 Task: Add a signature Liam Wilson containing Have a great National Disability Employment Awareness Month, Liam Wilson to email address softage.3@softage.net and add a folder Warranty claims
Action: Mouse moved to (44, 103)
Screenshot: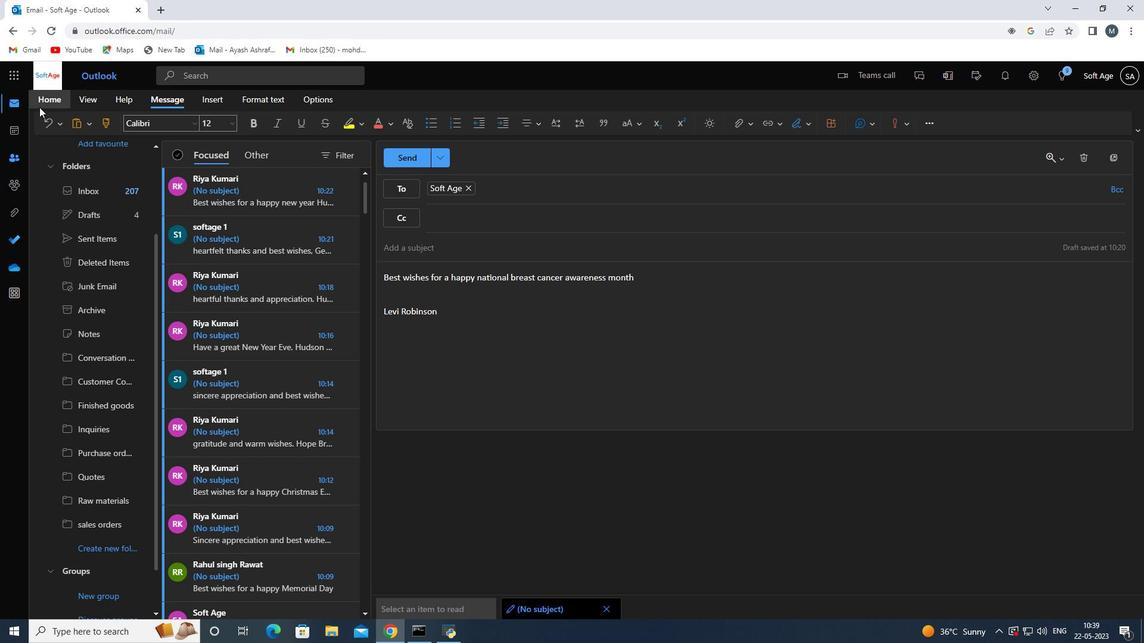
Action: Mouse pressed left at (44, 103)
Screenshot: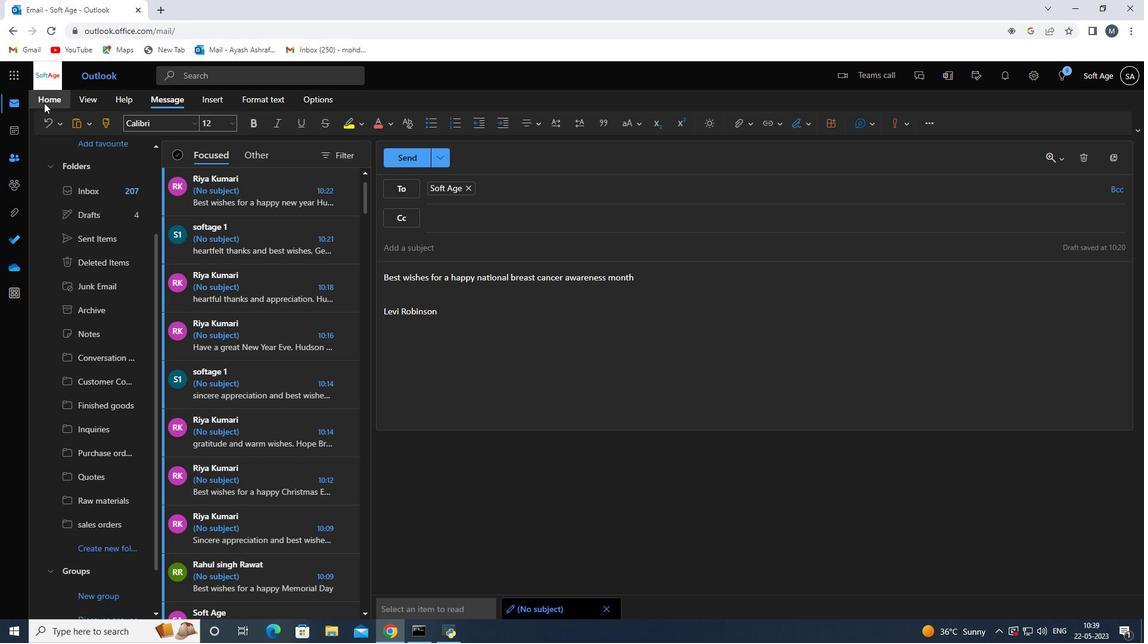 
Action: Mouse moved to (91, 128)
Screenshot: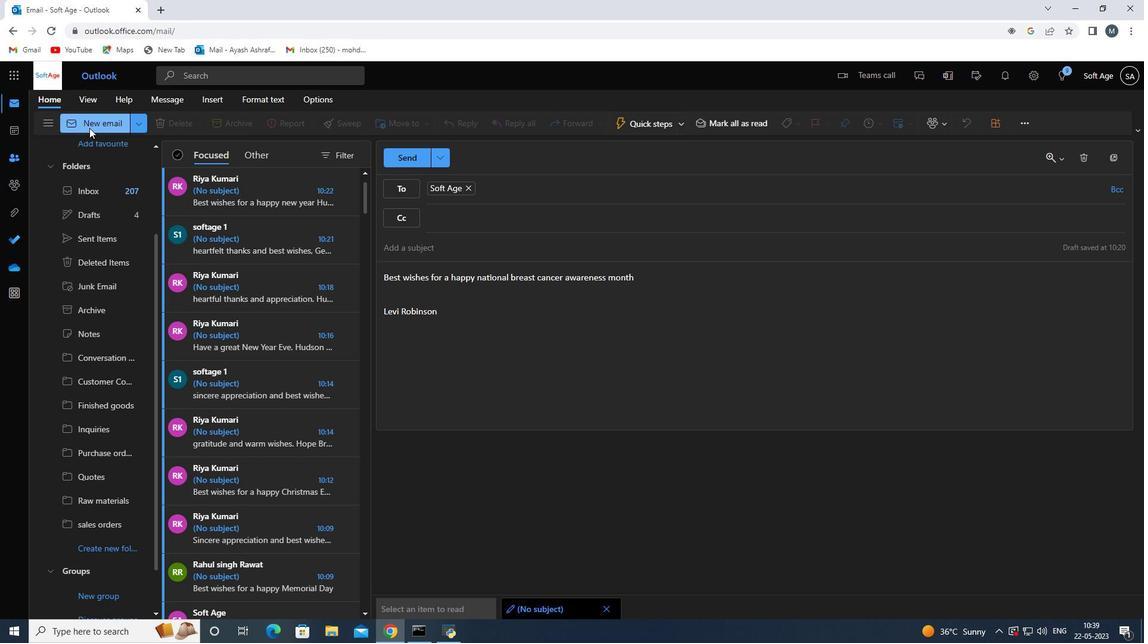 
Action: Mouse pressed left at (91, 128)
Screenshot: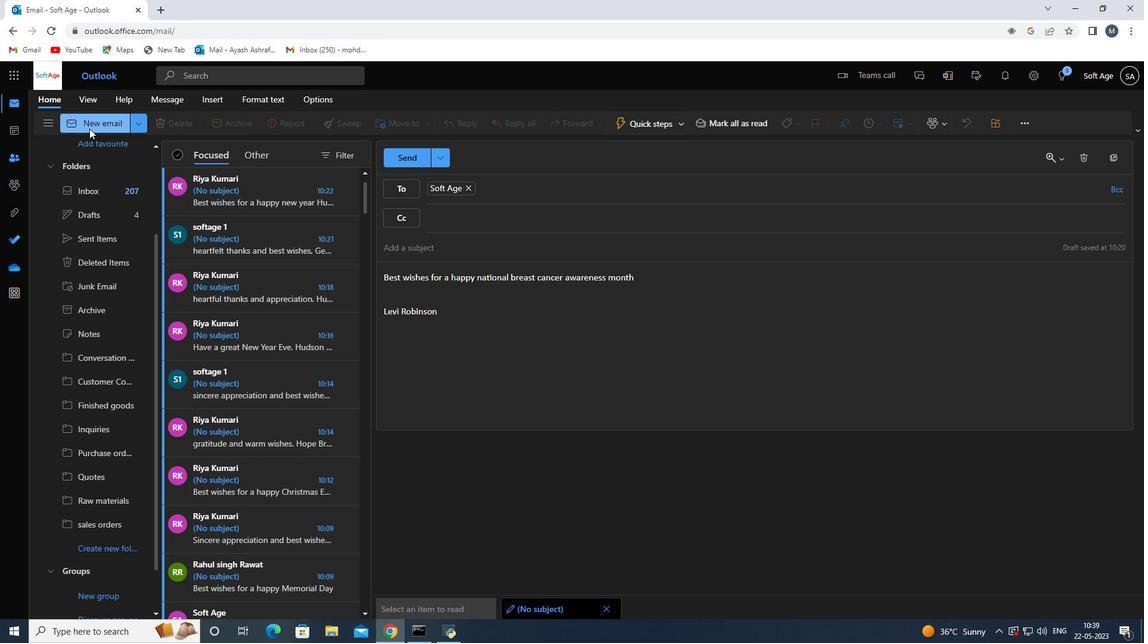 
Action: Mouse moved to (808, 126)
Screenshot: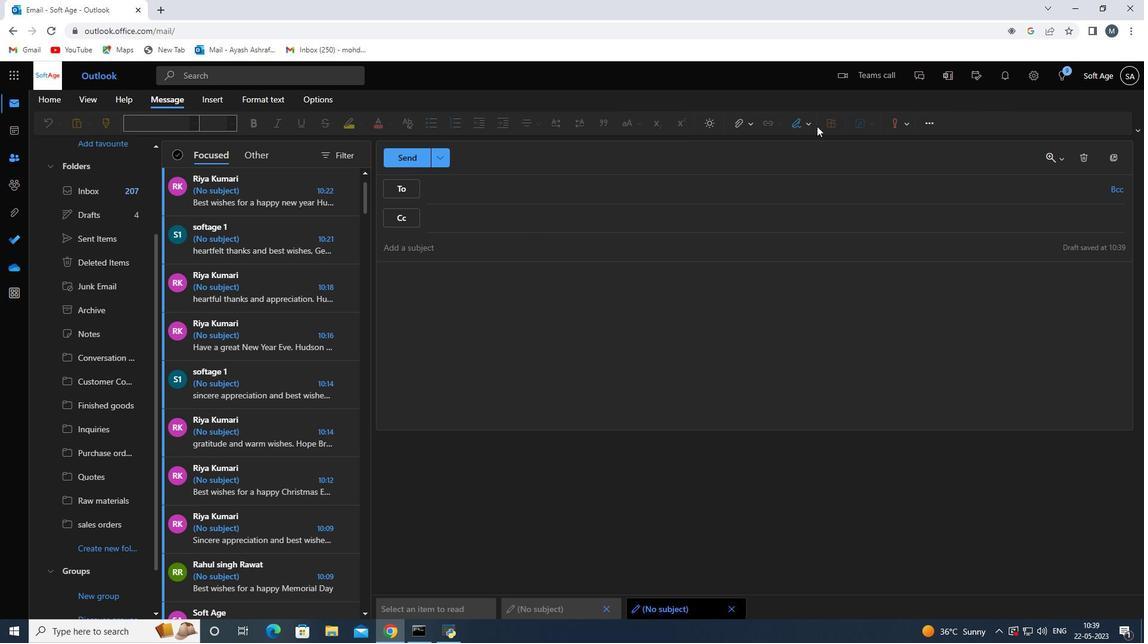 
Action: Mouse pressed left at (808, 126)
Screenshot: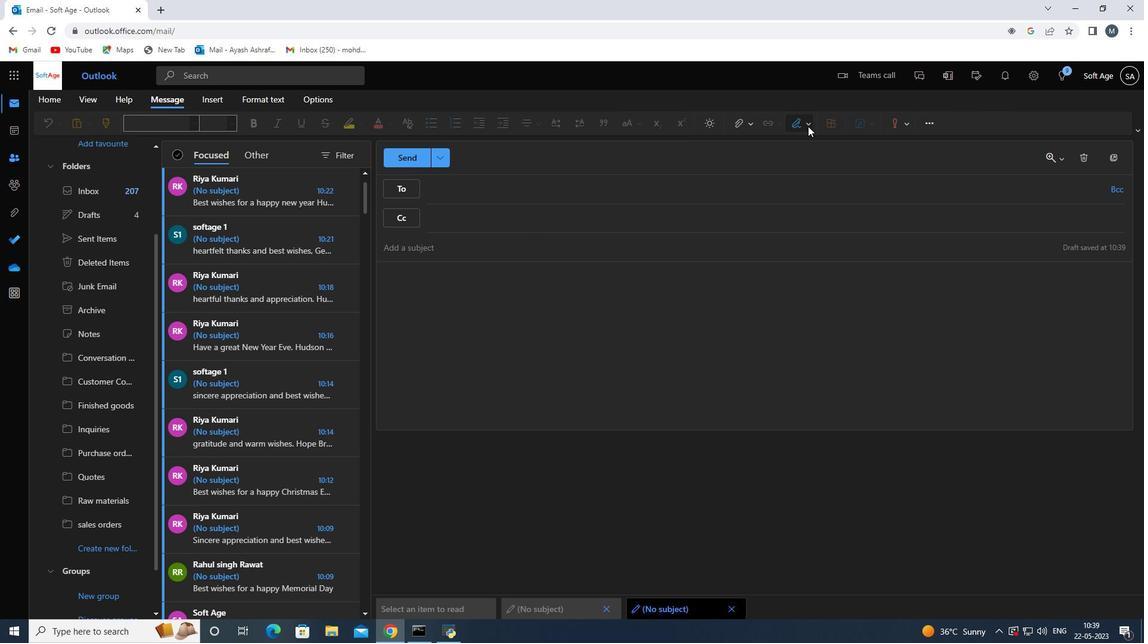
Action: Mouse moved to (783, 175)
Screenshot: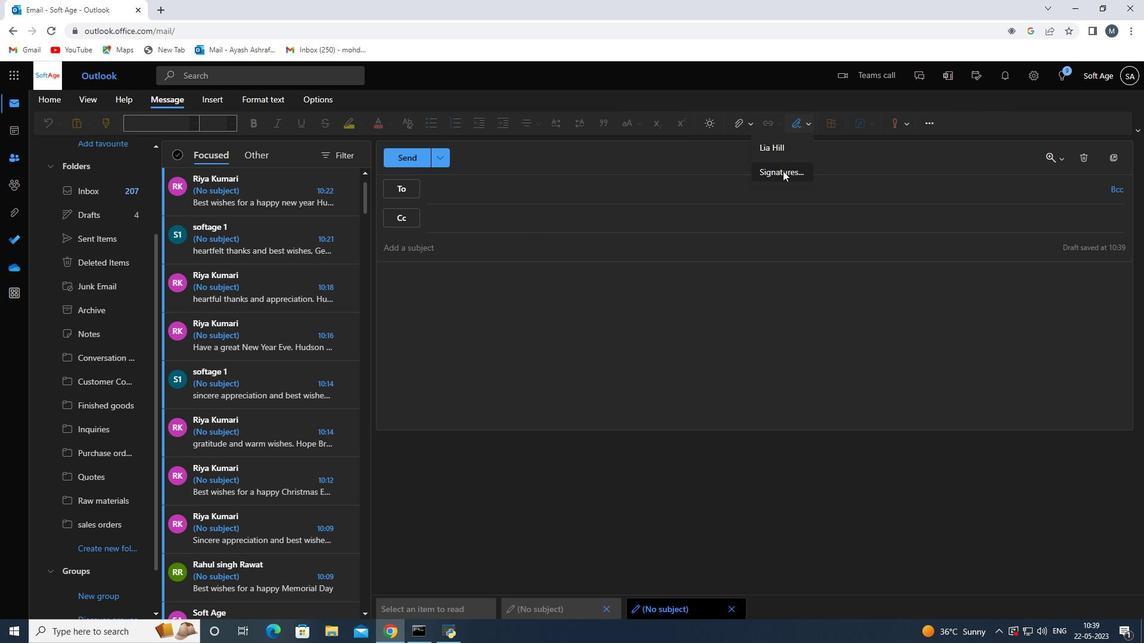 
Action: Mouse pressed left at (783, 175)
Screenshot: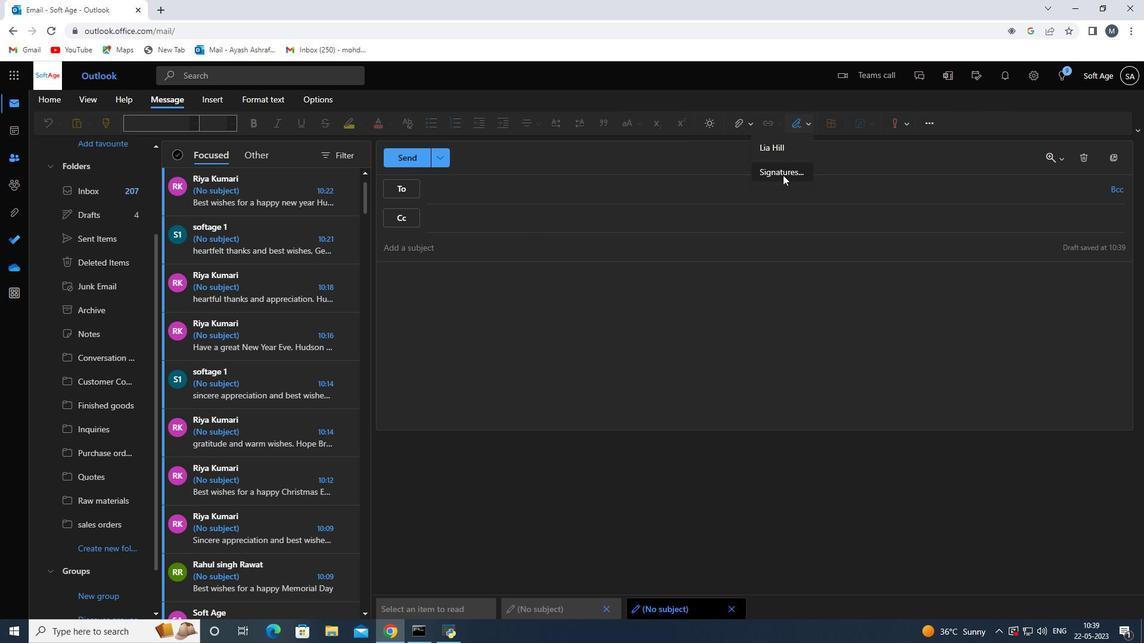 
Action: Mouse moved to (815, 222)
Screenshot: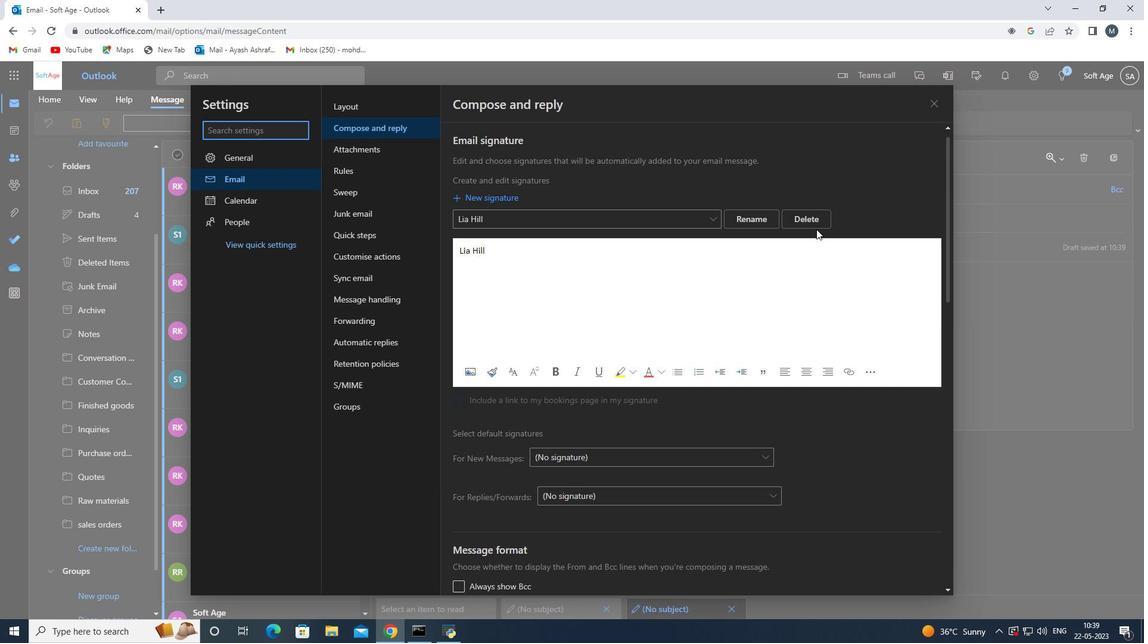 
Action: Mouse pressed left at (815, 222)
Screenshot: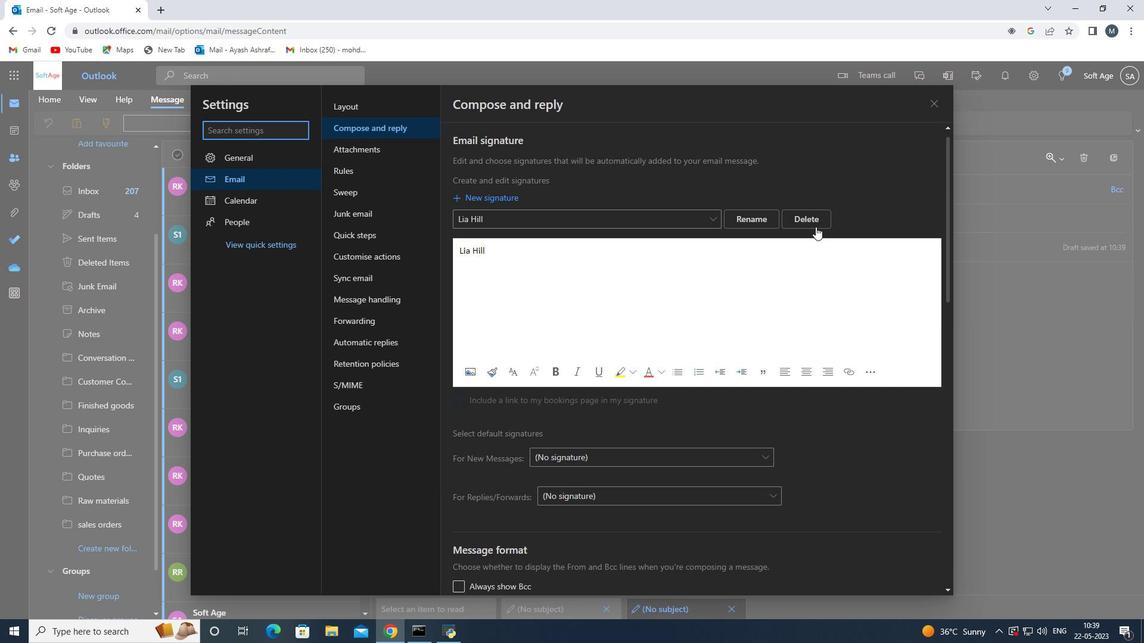 
Action: Mouse moved to (510, 224)
Screenshot: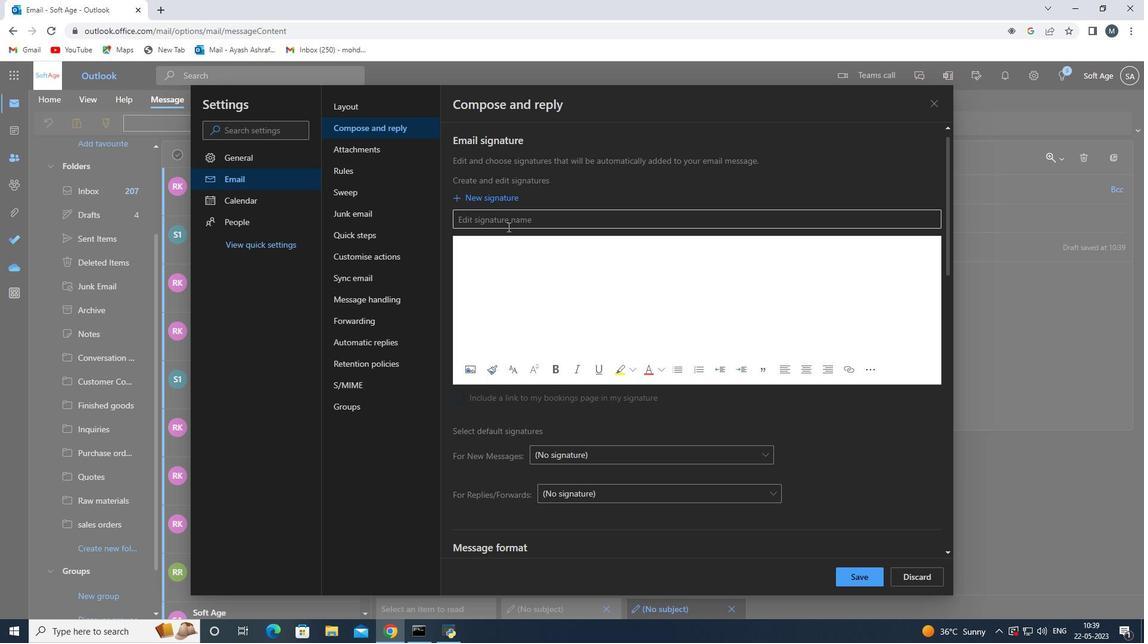 
Action: Mouse pressed left at (510, 224)
Screenshot: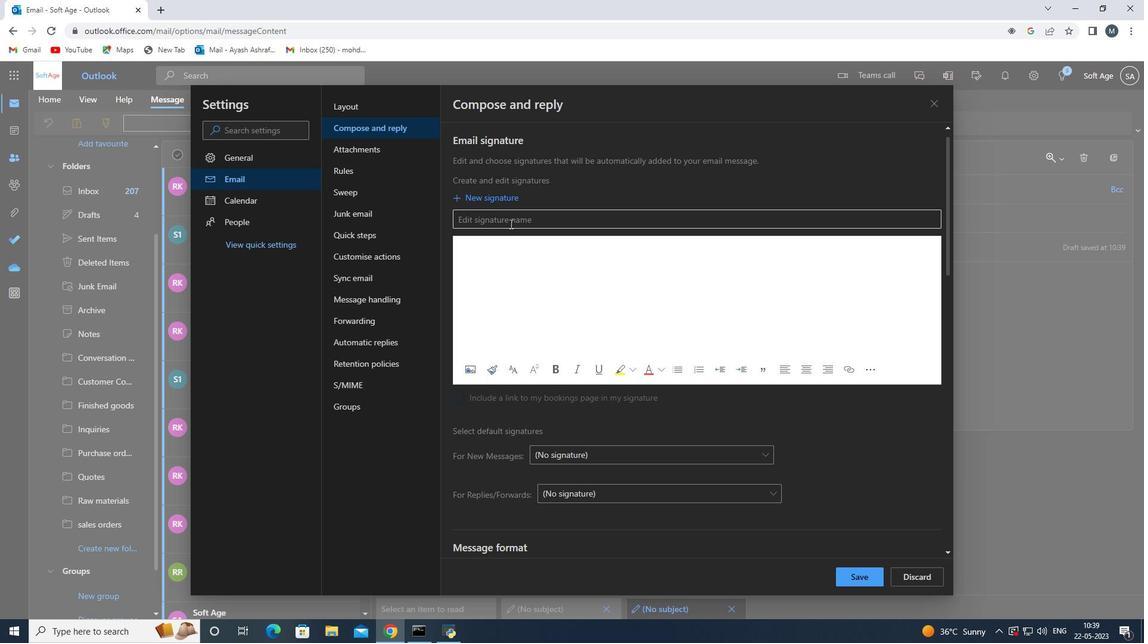 
Action: Mouse moved to (510, 223)
Screenshot: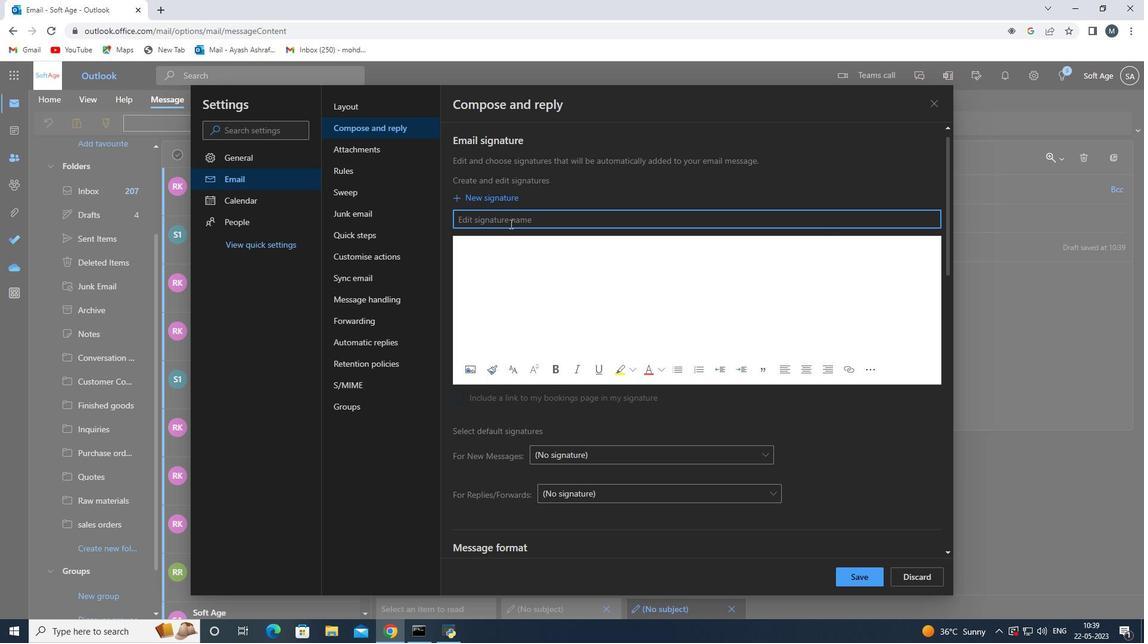 
Action: Key pressed <Key.shift>liam<Key.space><Key.shift>wilson<Key.space>
Screenshot: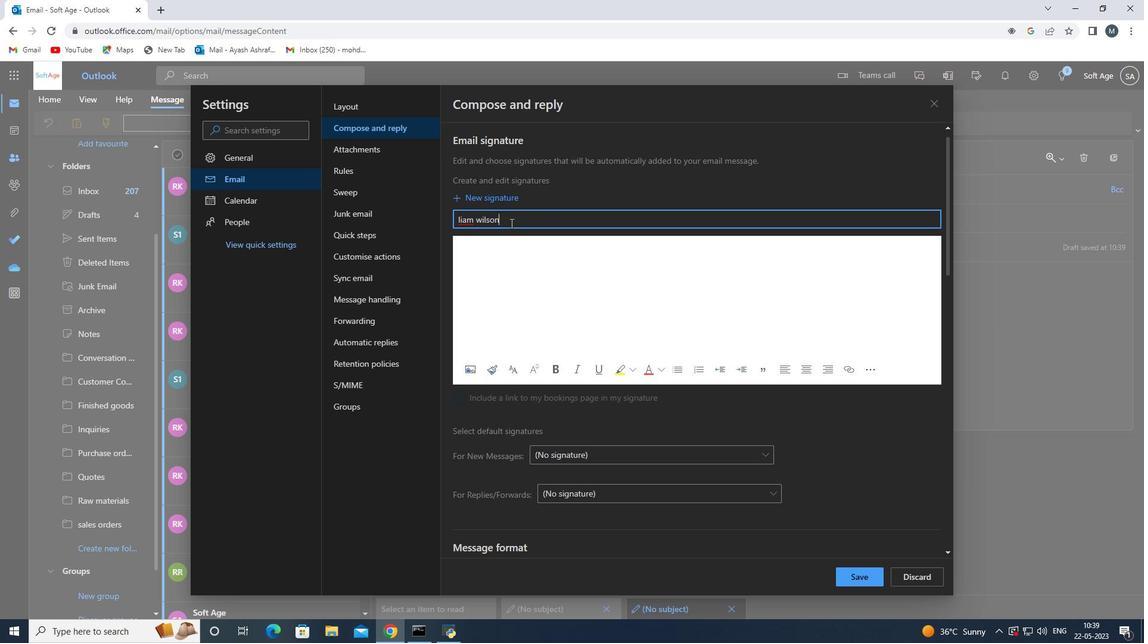
Action: Mouse moved to (481, 225)
Screenshot: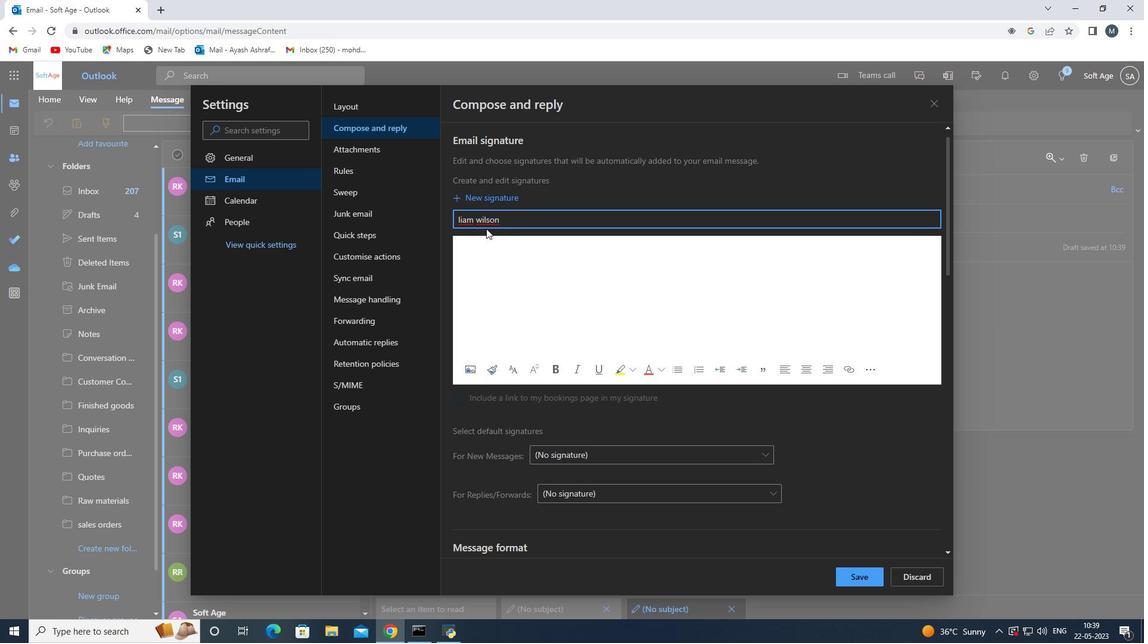 
Action: Mouse pressed left at (481, 225)
Screenshot: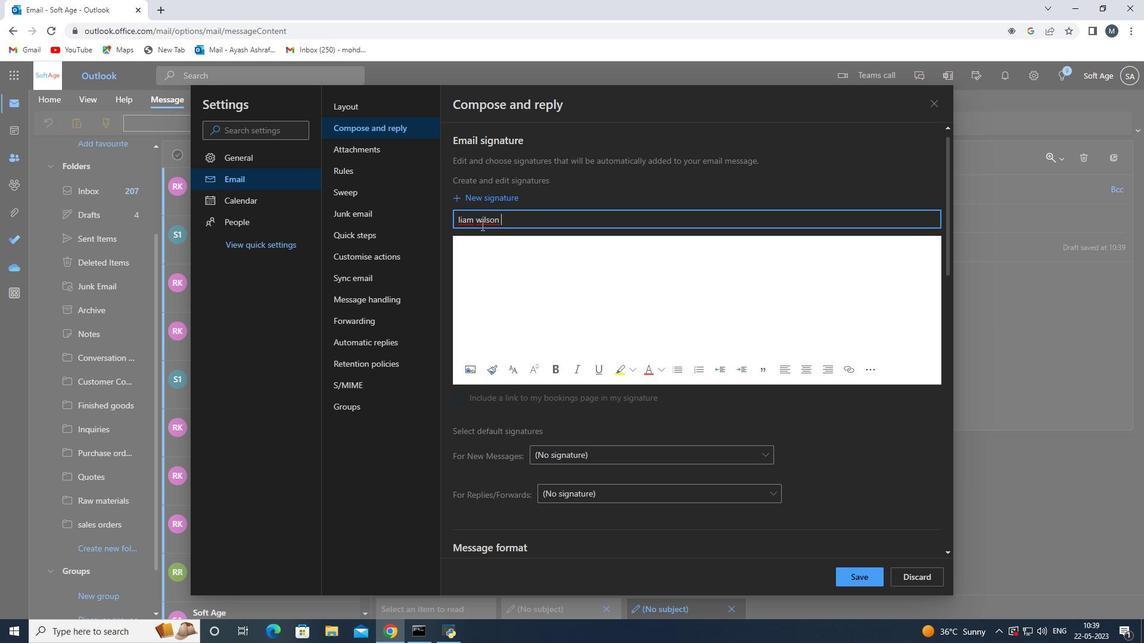 
Action: Mouse moved to (462, 220)
Screenshot: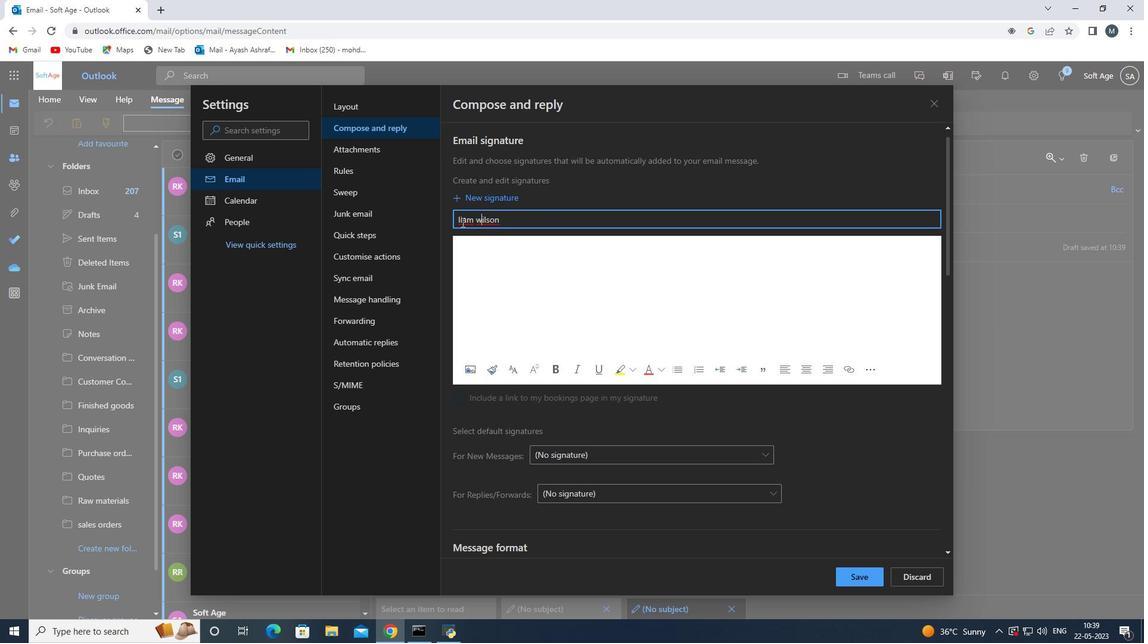 
Action: Mouse pressed left at (462, 220)
Screenshot: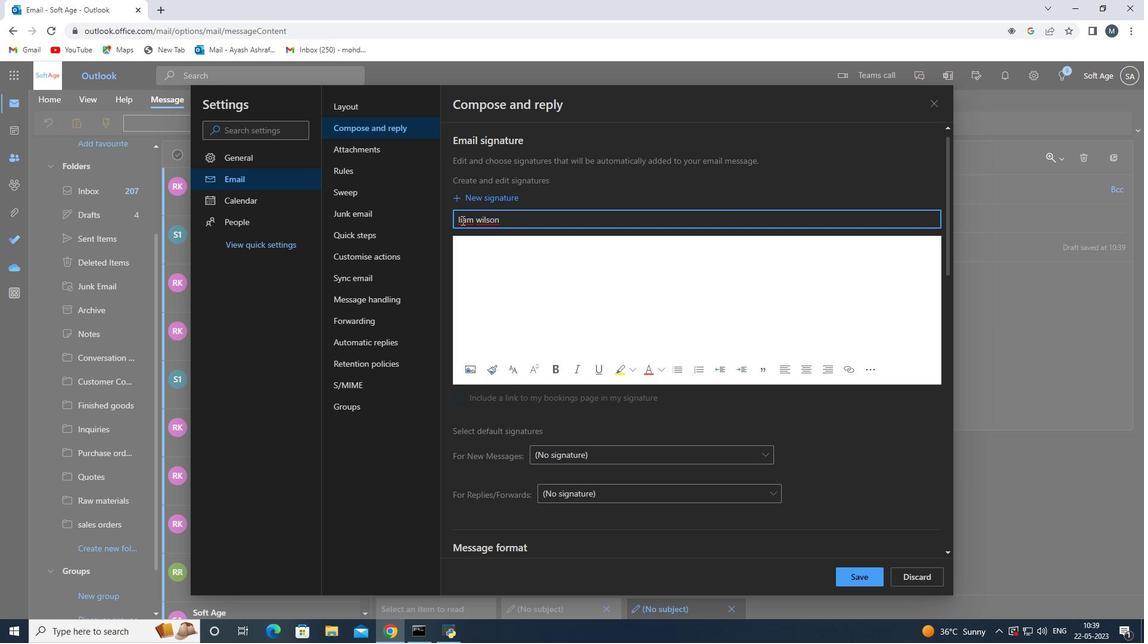 
Action: Mouse moved to (470, 223)
Screenshot: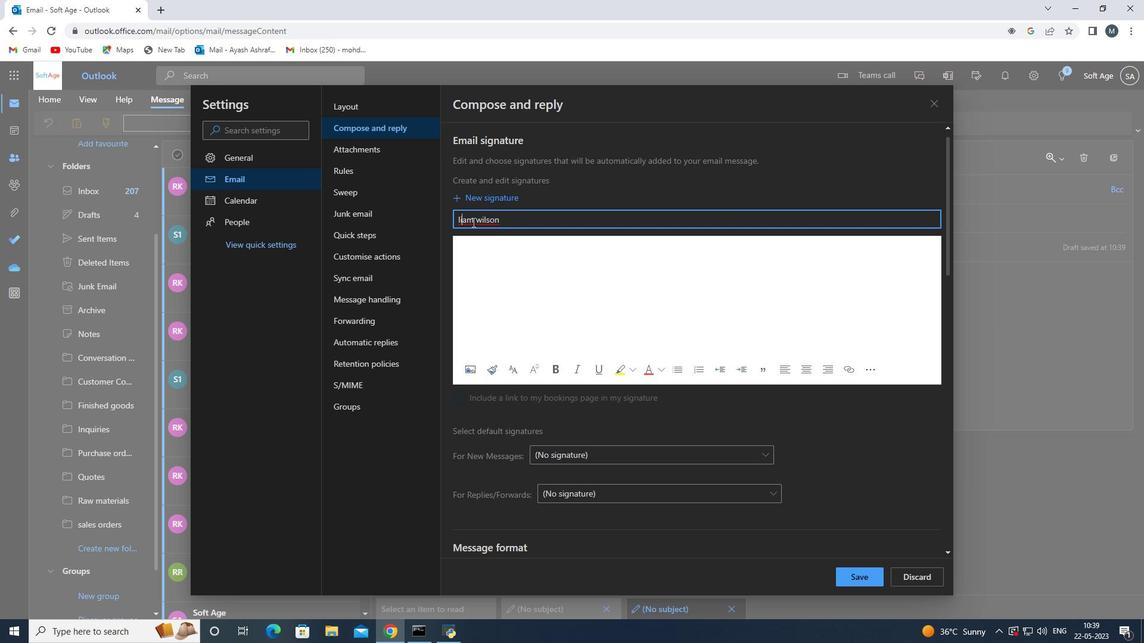 
Action: Key pressed <Key.left><Key.shift><Key.backspace><Key.shift>L
Screenshot: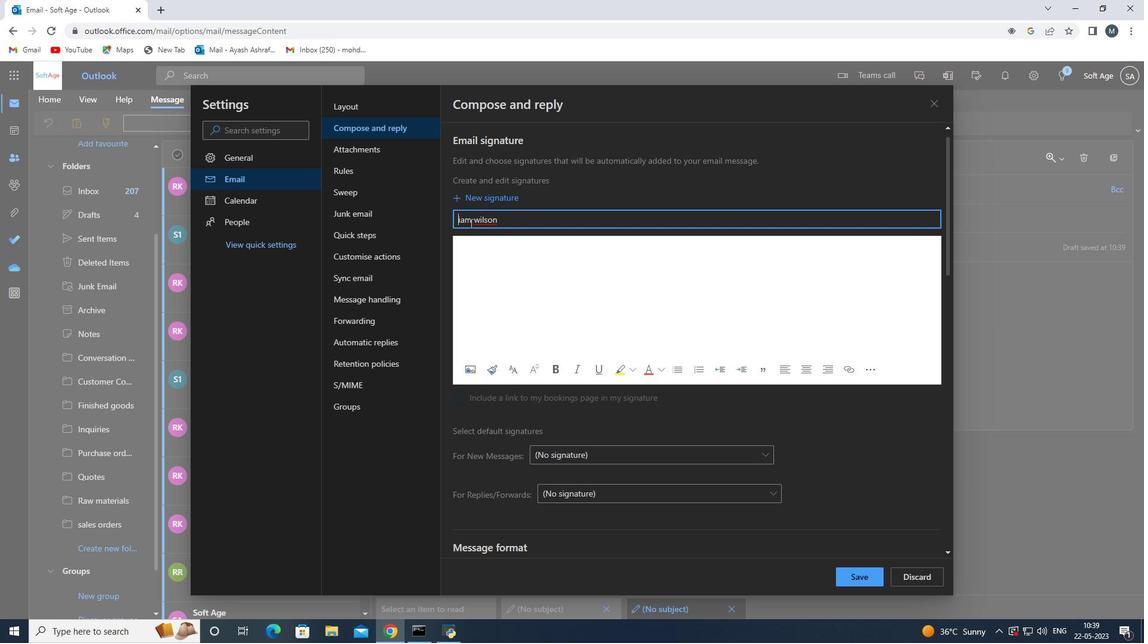 
Action: Mouse moved to (483, 220)
Screenshot: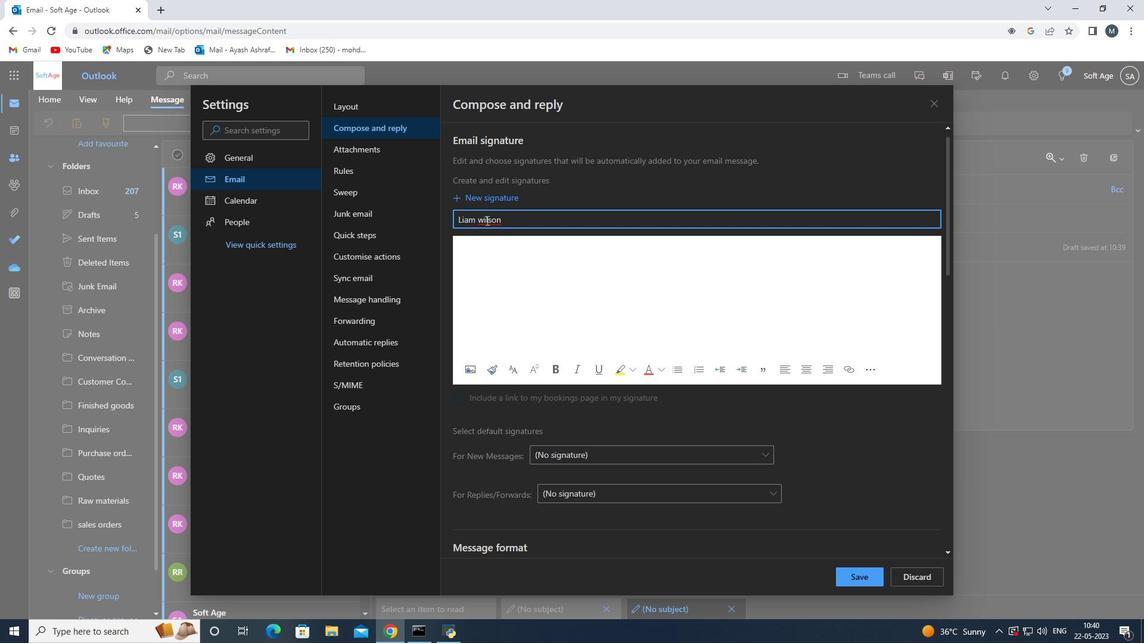
Action: Mouse pressed left at (483, 220)
Screenshot: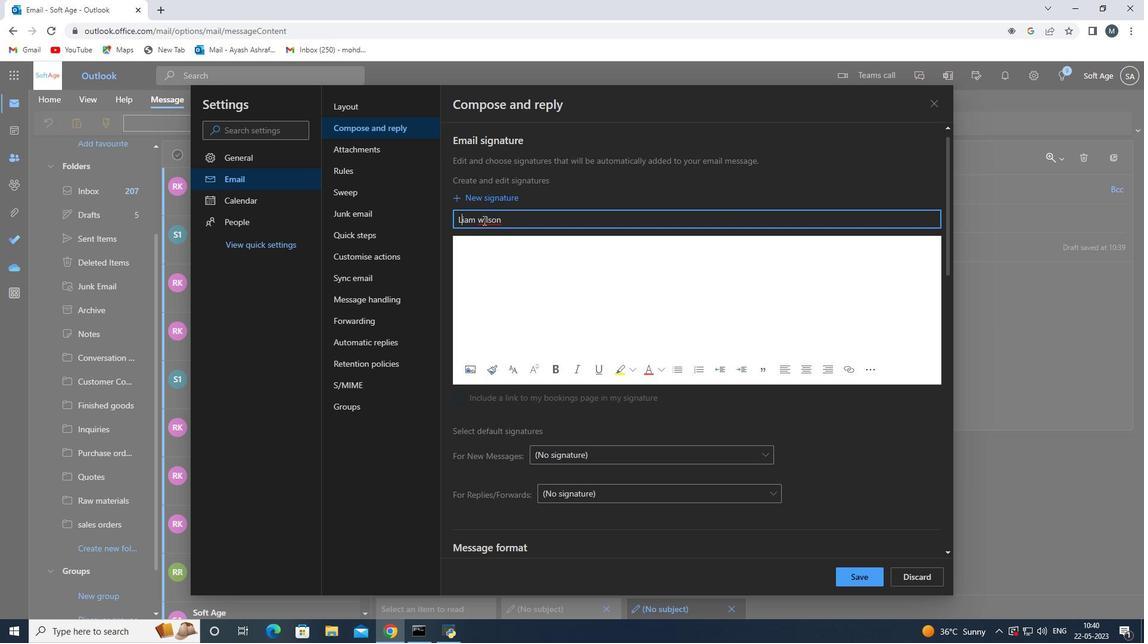 
Action: Mouse moved to (491, 224)
Screenshot: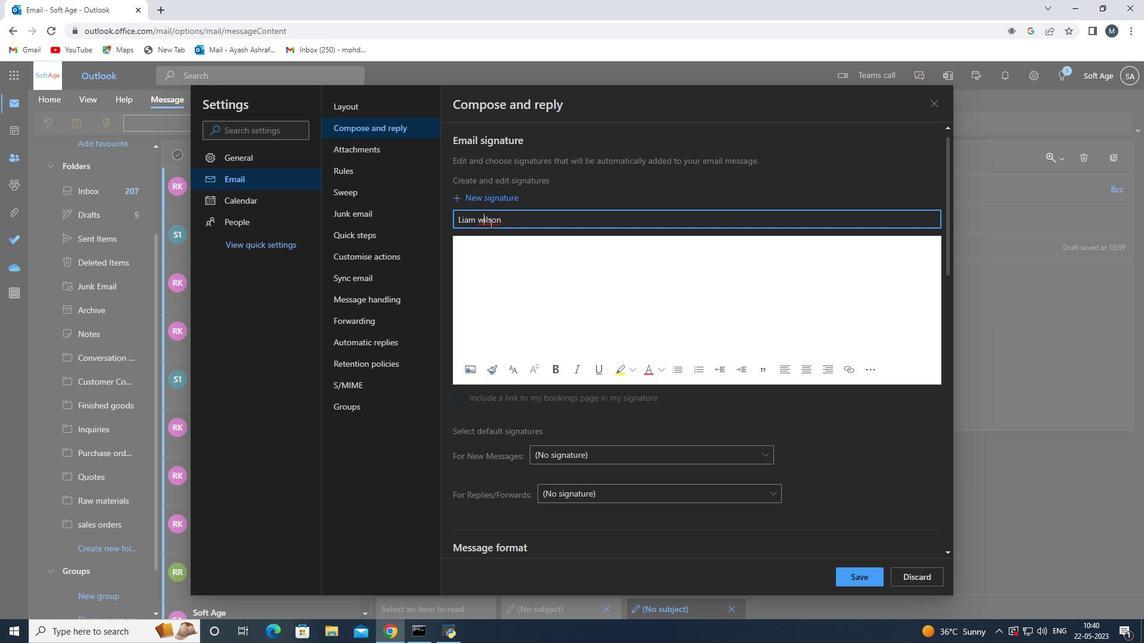 
Action: Key pressed <Key.backspace><Key.shift>W
Screenshot: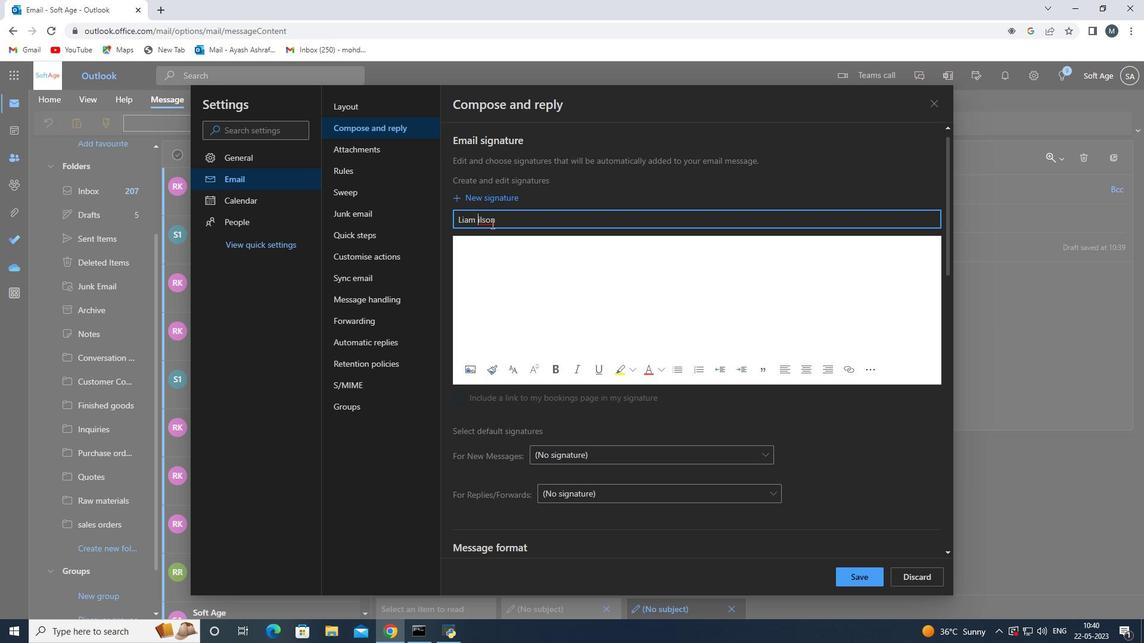 
Action: Mouse moved to (521, 263)
Screenshot: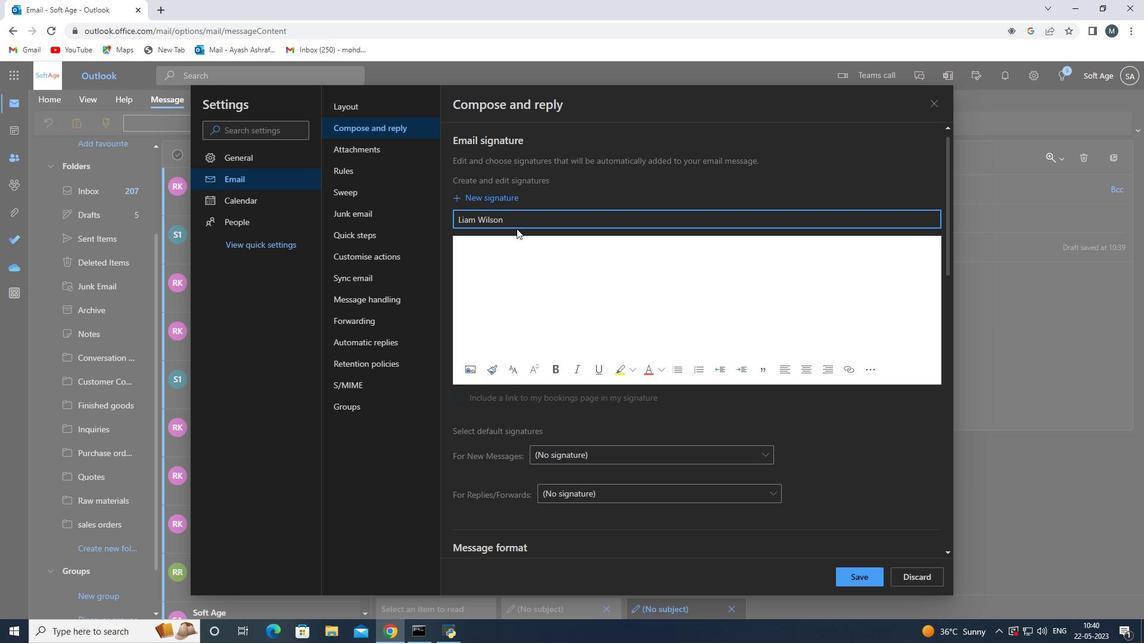 
Action: Mouse pressed left at (521, 263)
Screenshot: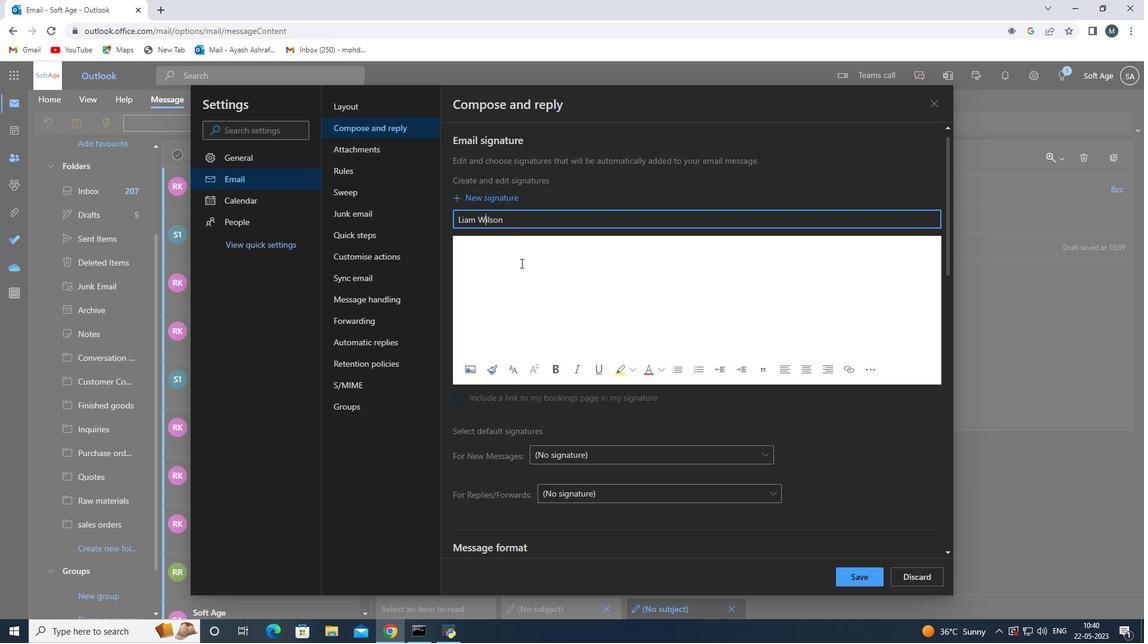 
Action: Mouse moved to (518, 262)
Screenshot: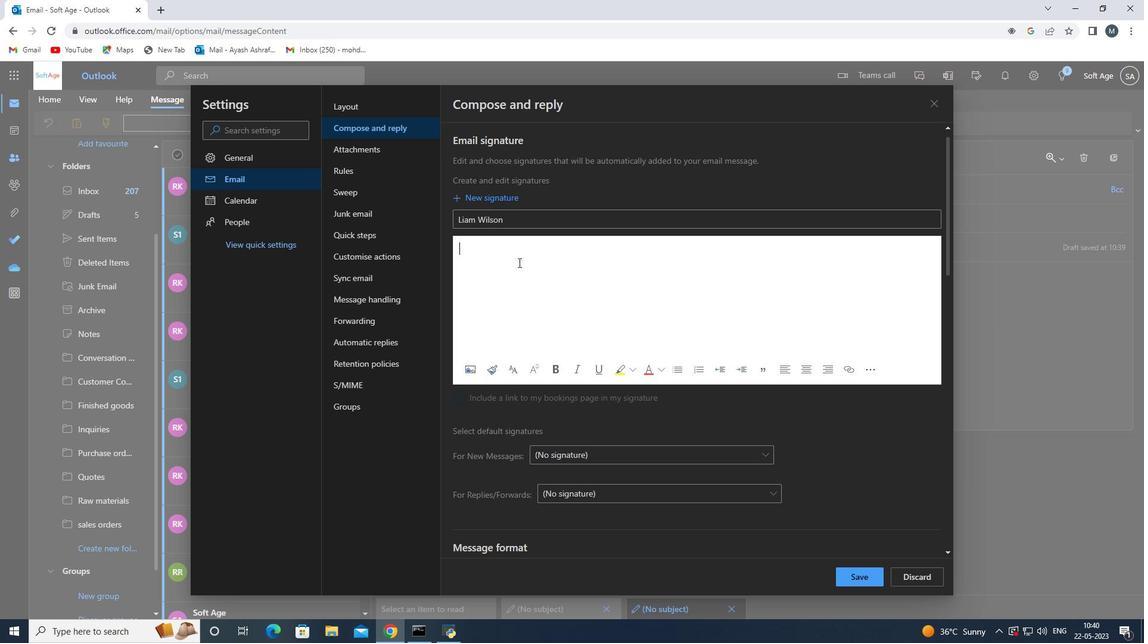
Action: Key pressed <Key.shift><Key.shift><Key.shift><Key.shift><Key.shift><Key.shift><Key.shift><Key.shift><Key.shift><Key.shift><Key.shift><Key.shift><Key.shift><Key.shift><Key.shift><Key.shift><Key.shift><Key.shift><Key.shift><Key.shift><Key.shift><Key.shift><Key.shift><Key.shift><Key.shift><Key.shift><Key.shift><Key.shift><Key.shift><Key.shift><Key.shift><Key.shift><Key.shift><Key.shift><Key.shift><Key.shift><Key.shift><Key.shift><Key.shift><Key.shift><Key.shift><Key.shift><Key.shift><Key.shift><Key.shift>Liam<Key.space><Key.shift><Key.shift><Key.shift><Key.shift><Key.shift><Key.shift><Key.shift><Key.shift><Key.shift><Key.shift><Key.shift><Key.shift><Key.shift><Key.shift><Key.shift><Key.shift><Key.shift><Key.shift><Key.shift><Key.shift><Key.shift><Key.shift><Key.shift><Key.shift><Key.shift>Wison<Key.space>
Screenshot: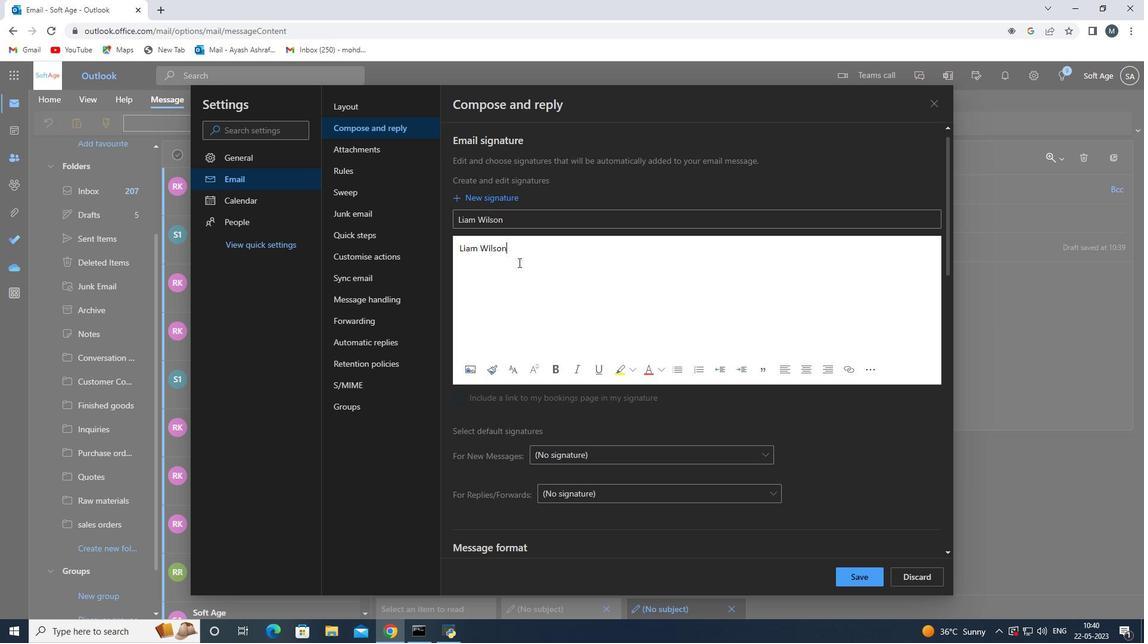 
Action: Mouse moved to (848, 575)
Screenshot: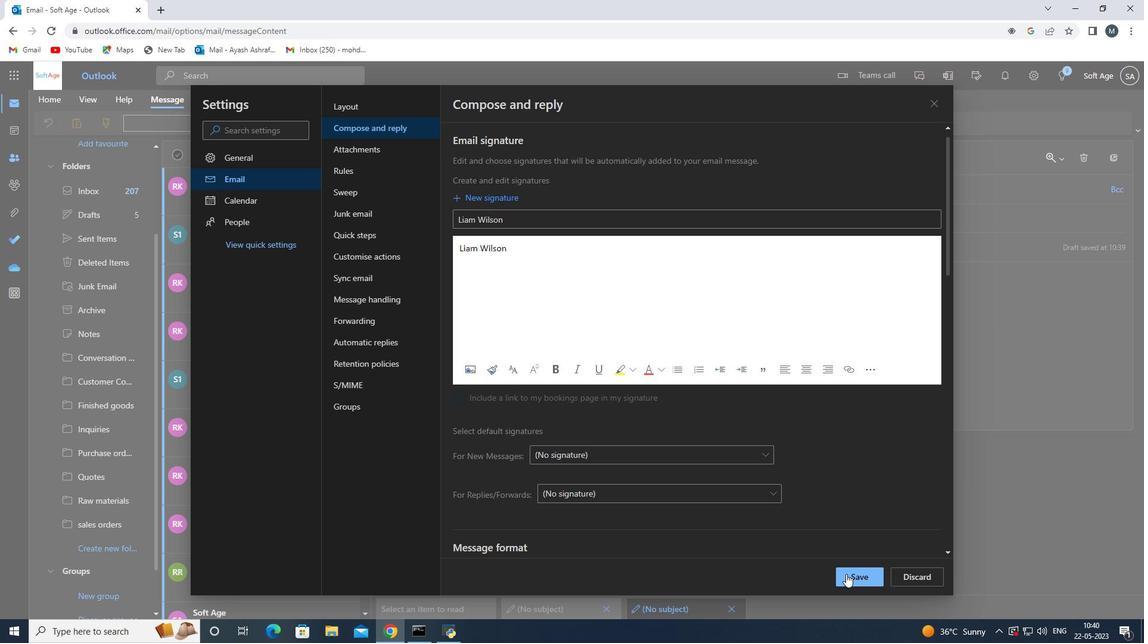 
Action: Mouse pressed left at (848, 575)
Screenshot: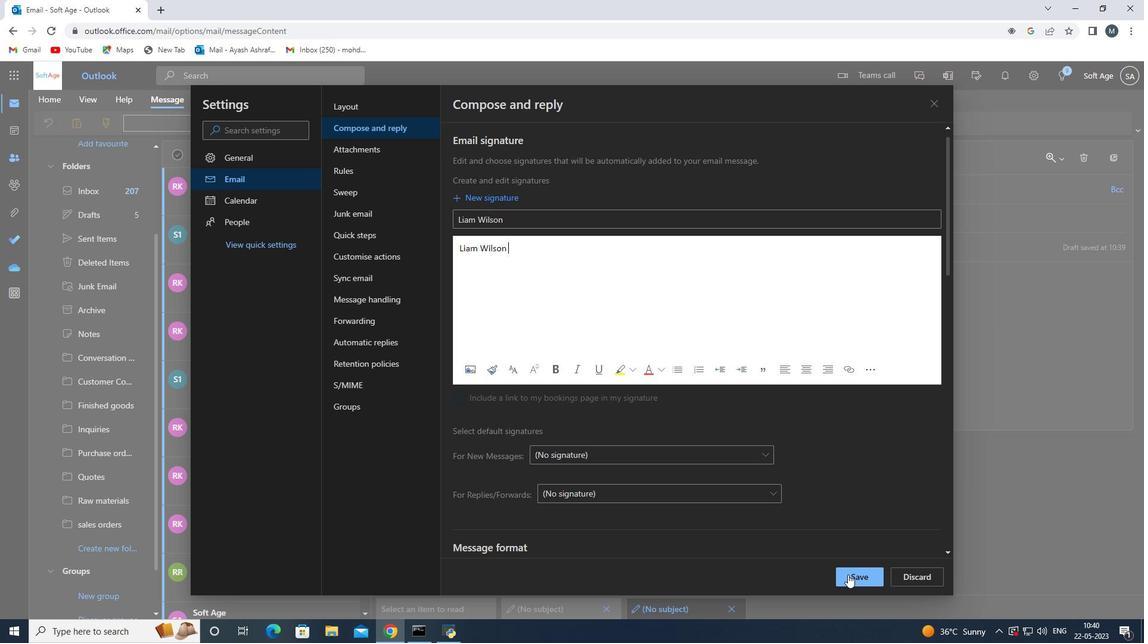 
Action: Mouse moved to (939, 107)
Screenshot: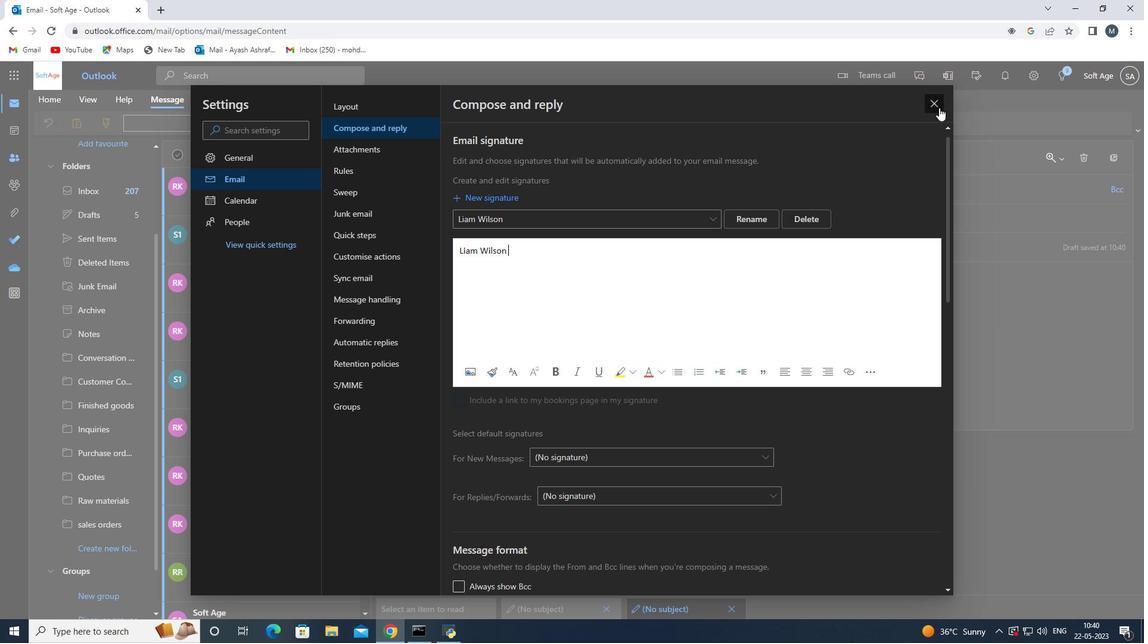 
Action: Mouse pressed left at (939, 107)
Screenshot: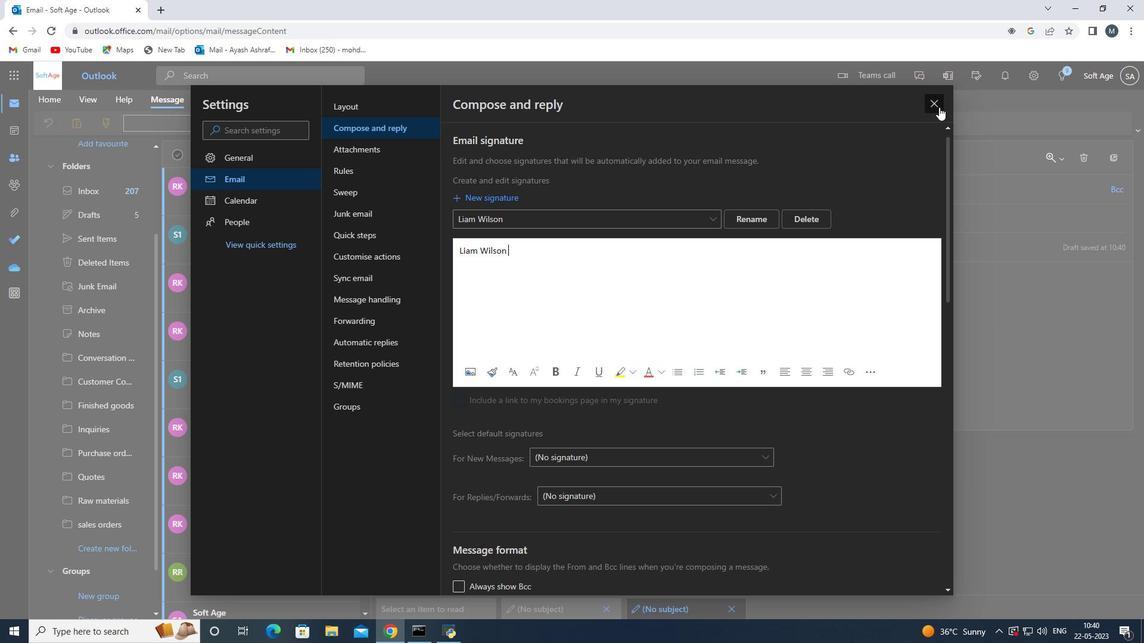 
Action: Mouse moved to (491, 277)
Screenshot: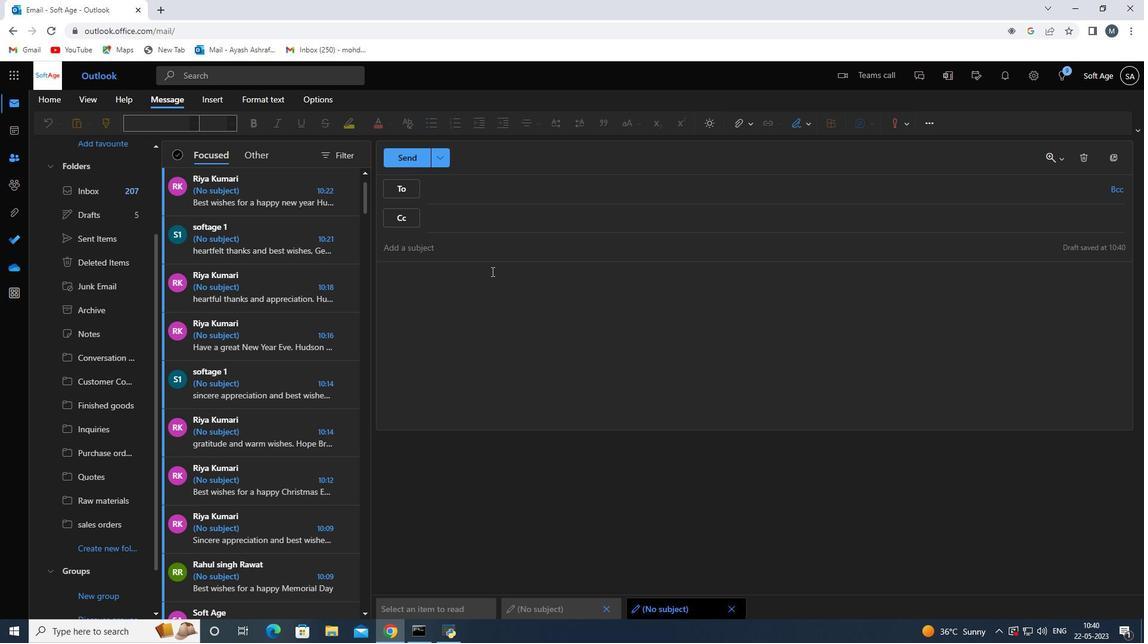 
Action: Mouse pressed left at (491, 277)
Screenshot: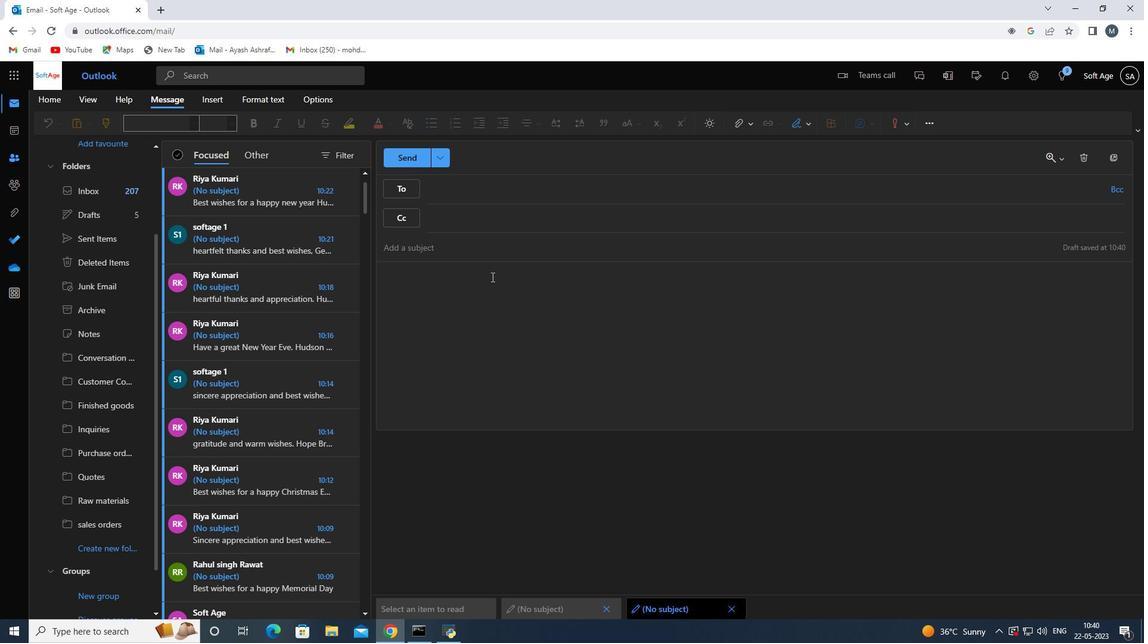 
Action: Mouse moved to (491, 277)
Screenshot: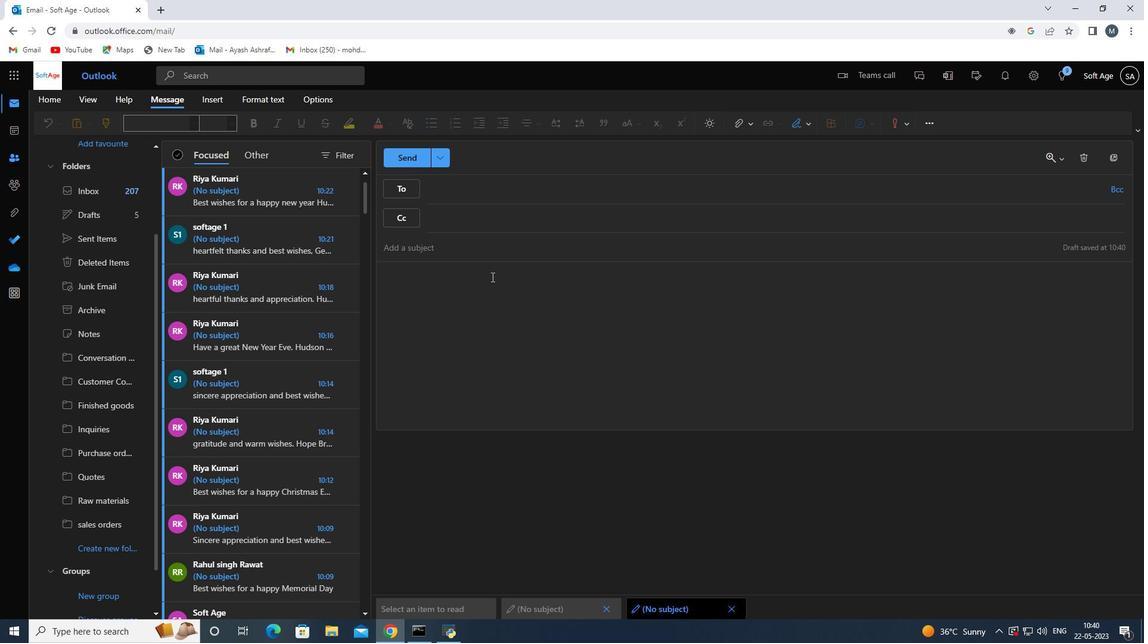 
Action: Key pressed <Key.shift>Have<Key.space>a<Key.space>graet<Key.space><Key.shift>nationl<Key.backspace><Key.backspace><Key.backspace><Key.backspace><Key.backspace><Key.backspace><Key.backspace><Key.backspace><Key.backspace><Key.backspace><Key.backspace>et<Key.space>national<Key.space>disability<Key.space>
Screenshot: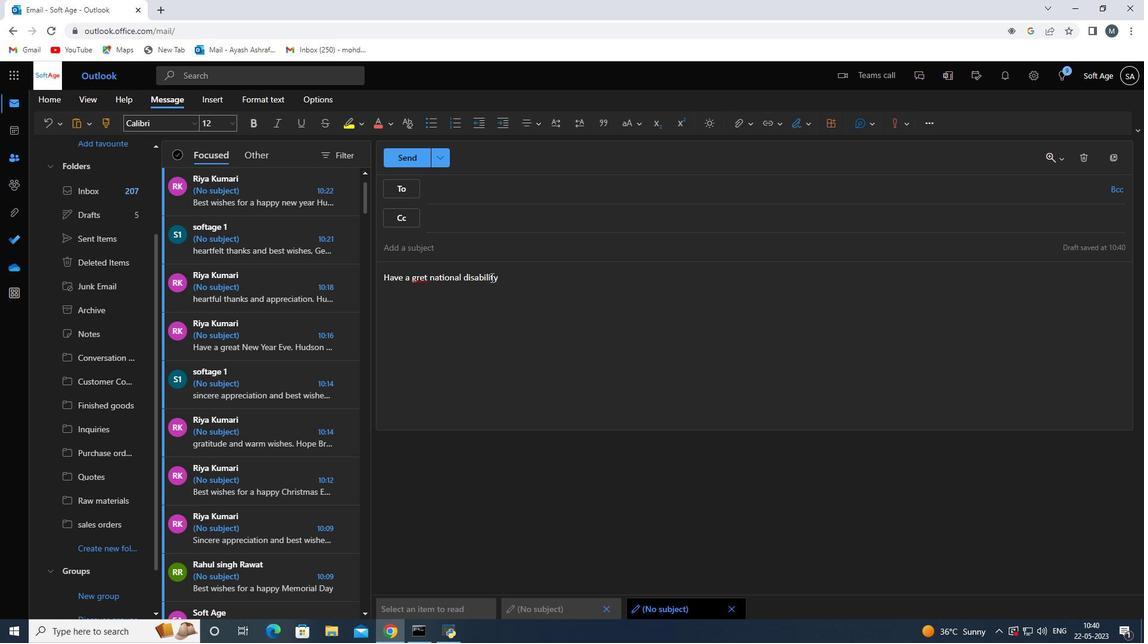 
Action: Mouse moved to (420, 278)
Screenshot: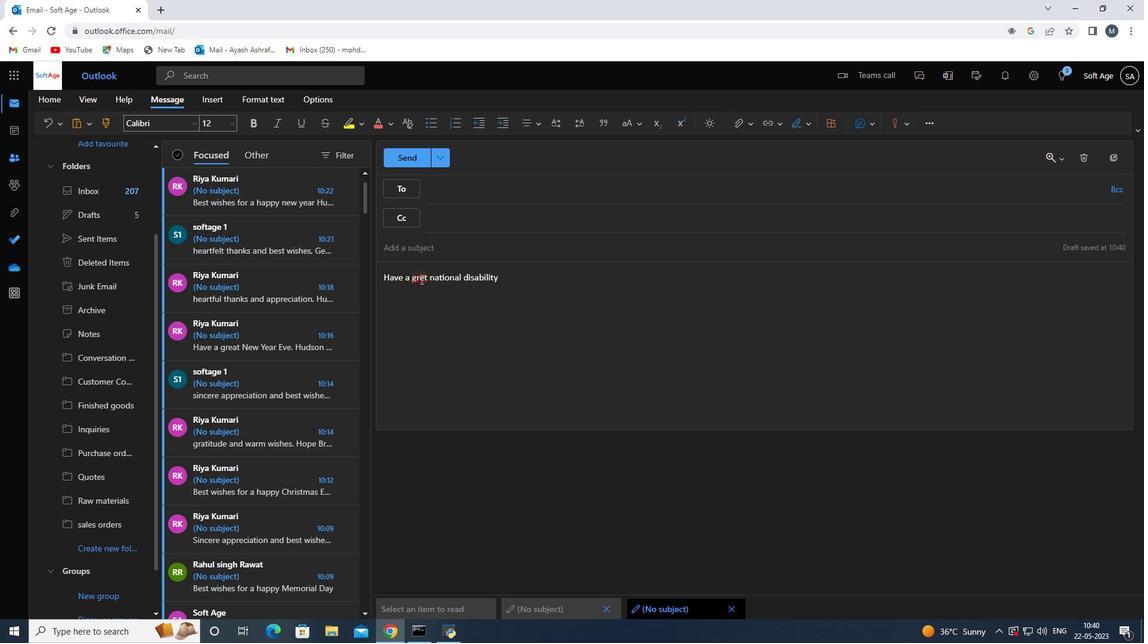 
Action: Mouse pressed left at (420, 278)
Screenshot: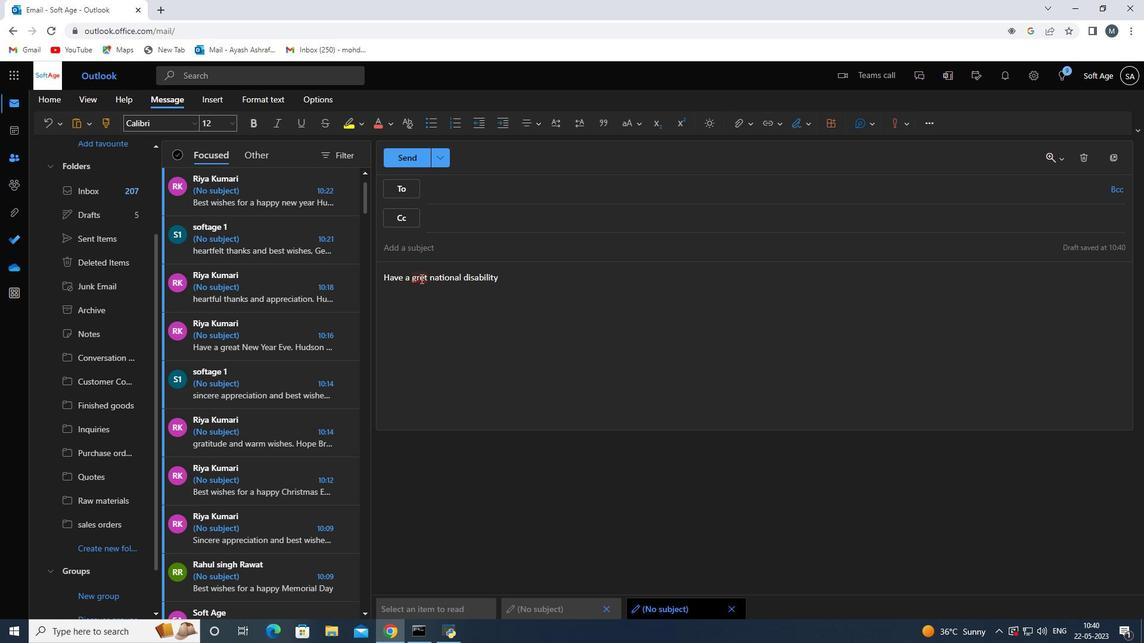 
Action: Mouse moved to (439, 320)
Screenshot: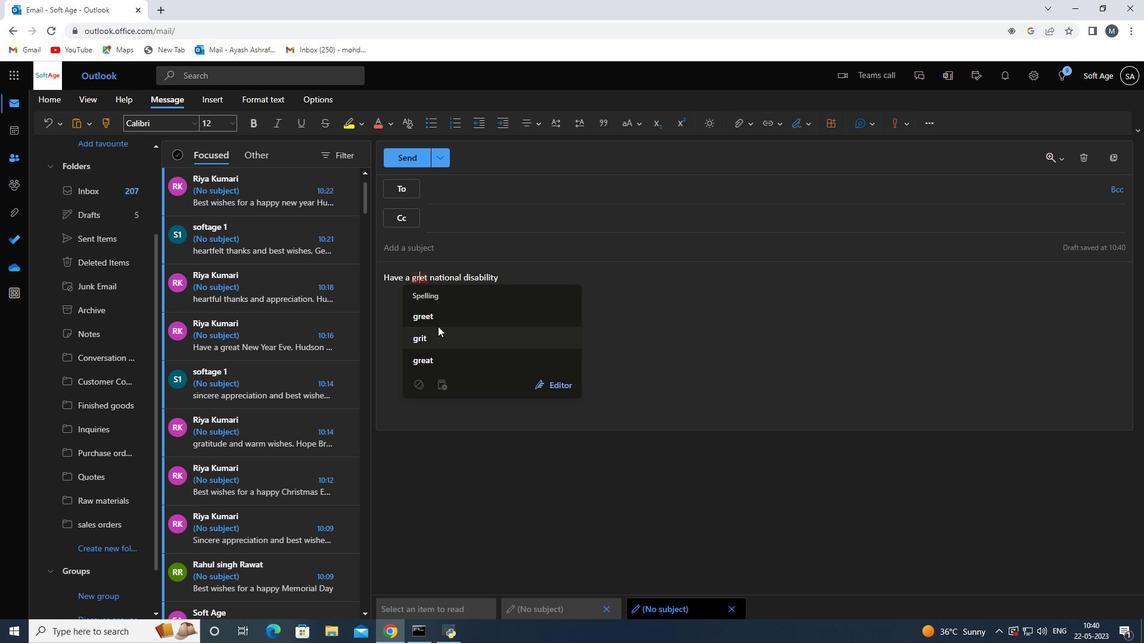 
Action: Mouse pressed left at (439, 320)
Screenshot: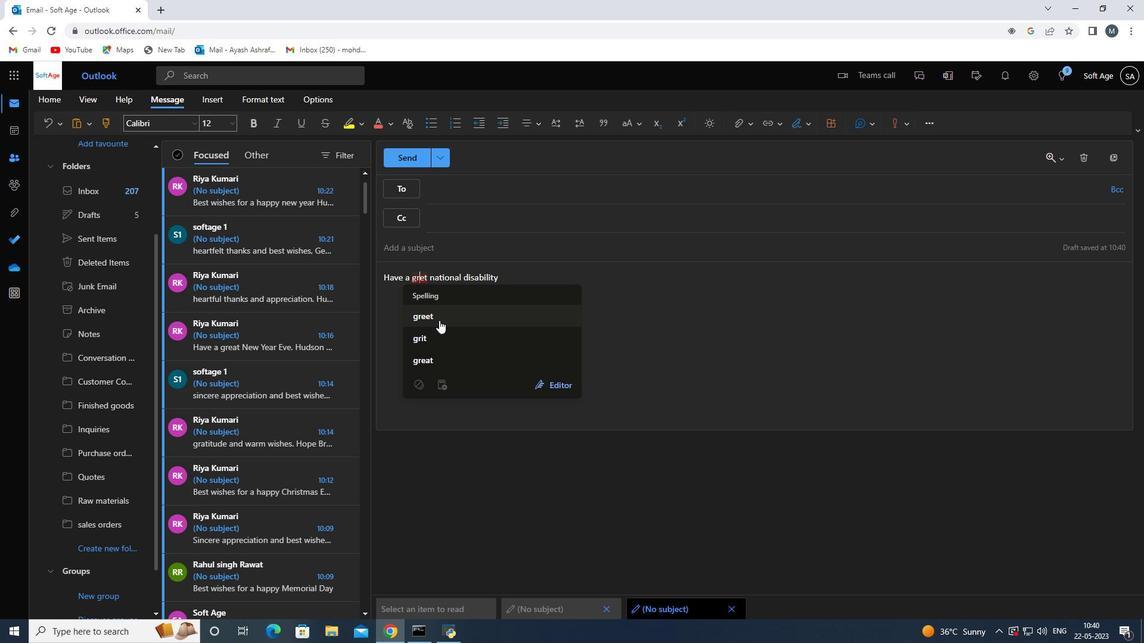 
Action: Mouse moved to (543, 279)
Screenshot: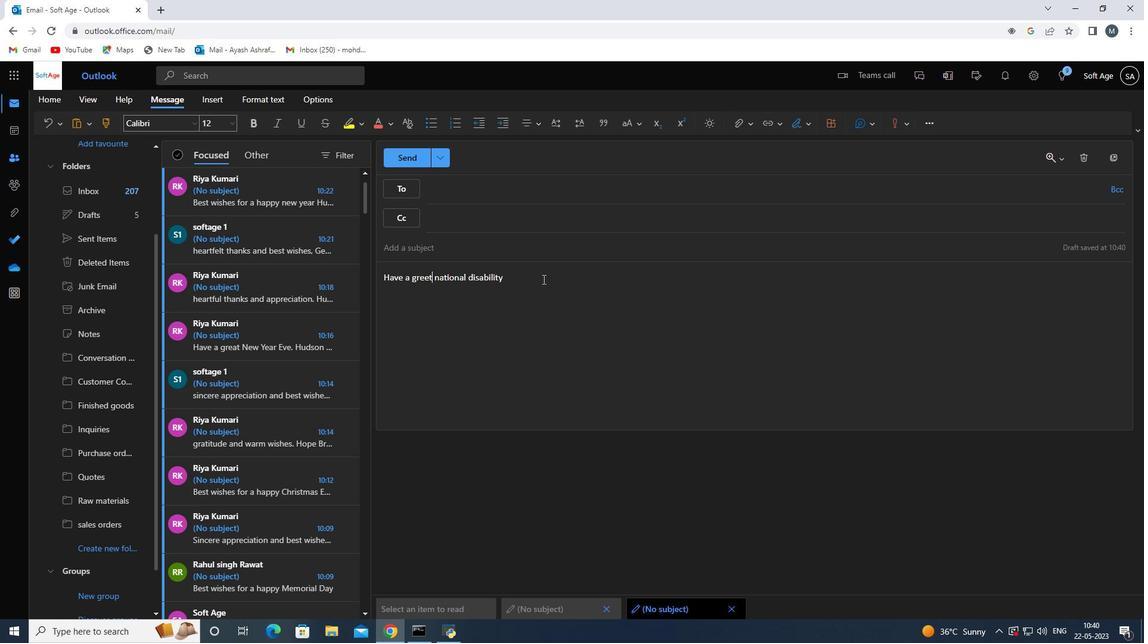 
Action: Mouse pressed left at (543, 279)
Screenshot: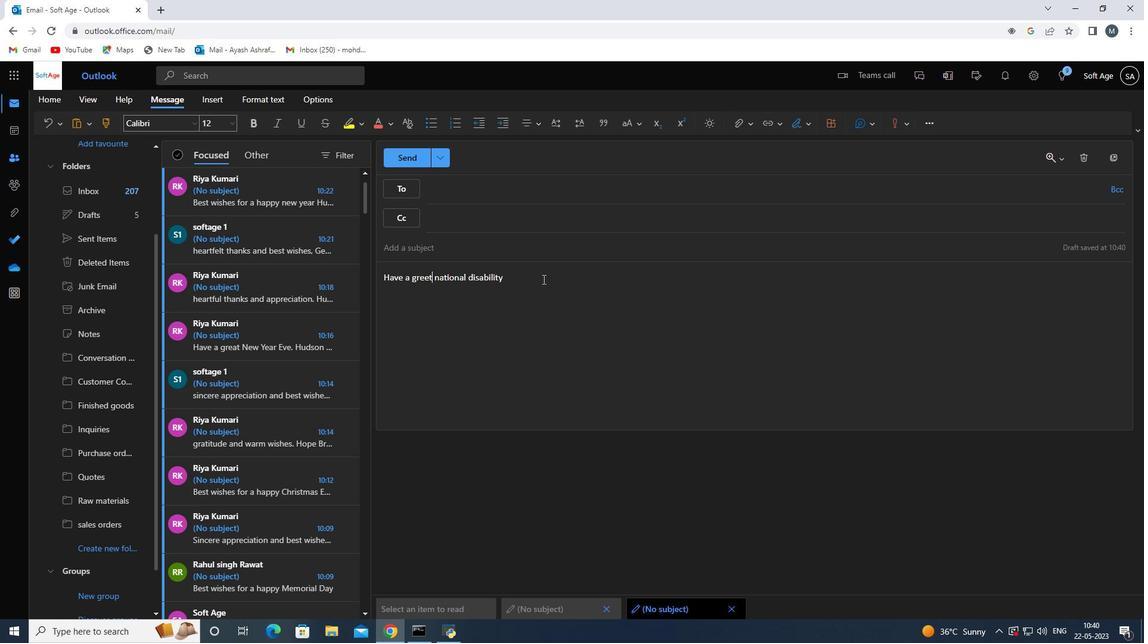 
Action: Key pressed employment<Key.space>awareness<Key.space>month<Key.space>
Screenshot: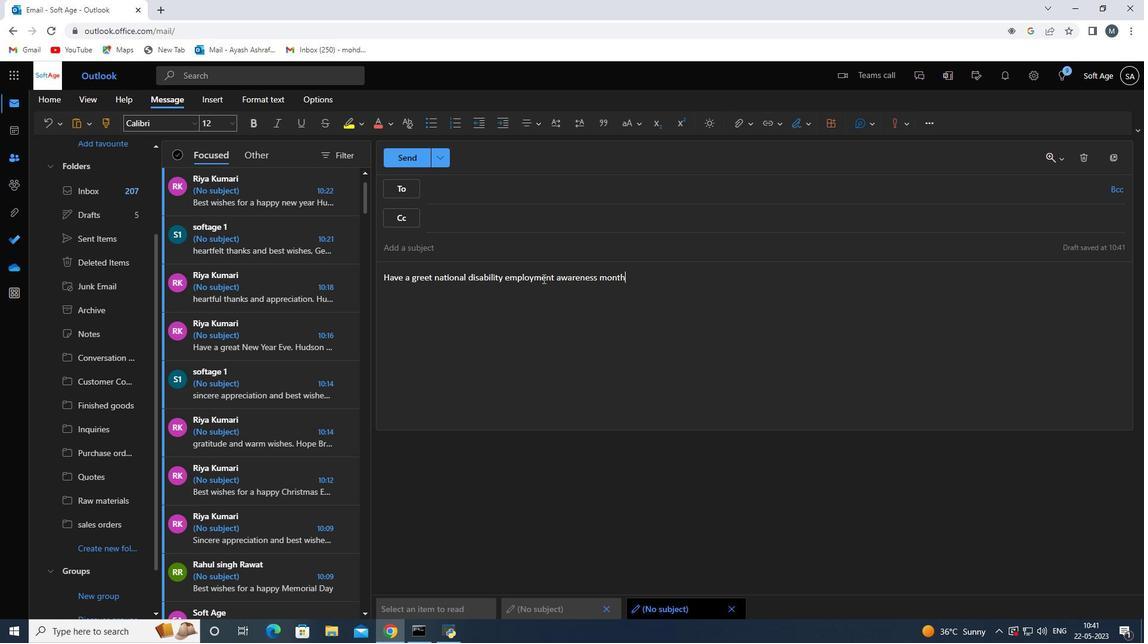 
Action: Mouse moved to (608, 261)
Screenshot: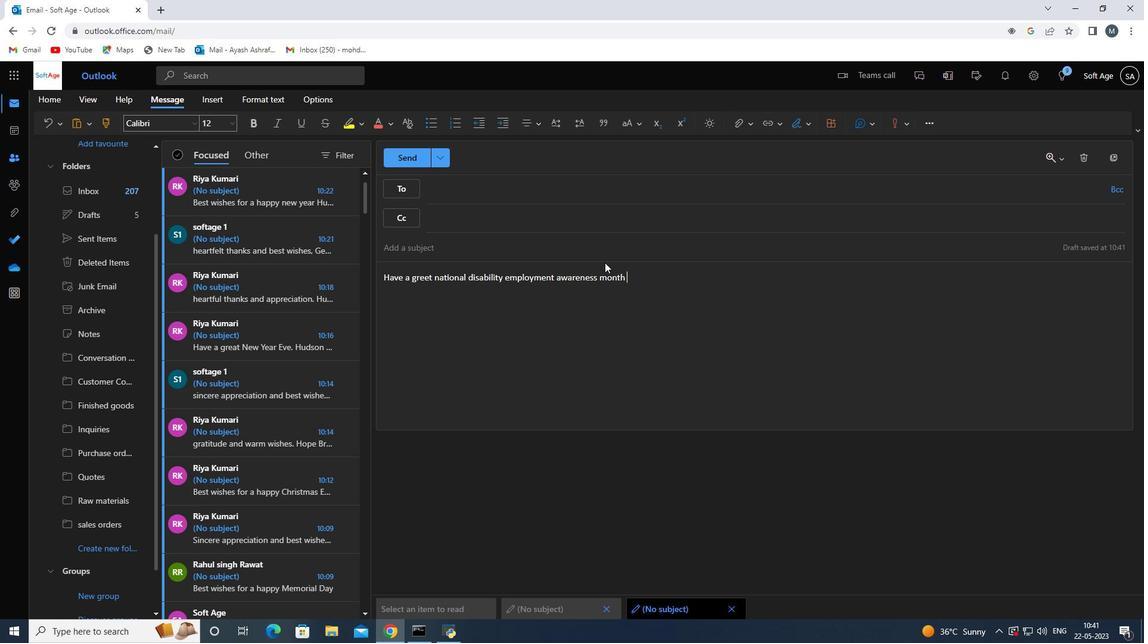 
Action: Key pressed <Key.enter>
Screenshot: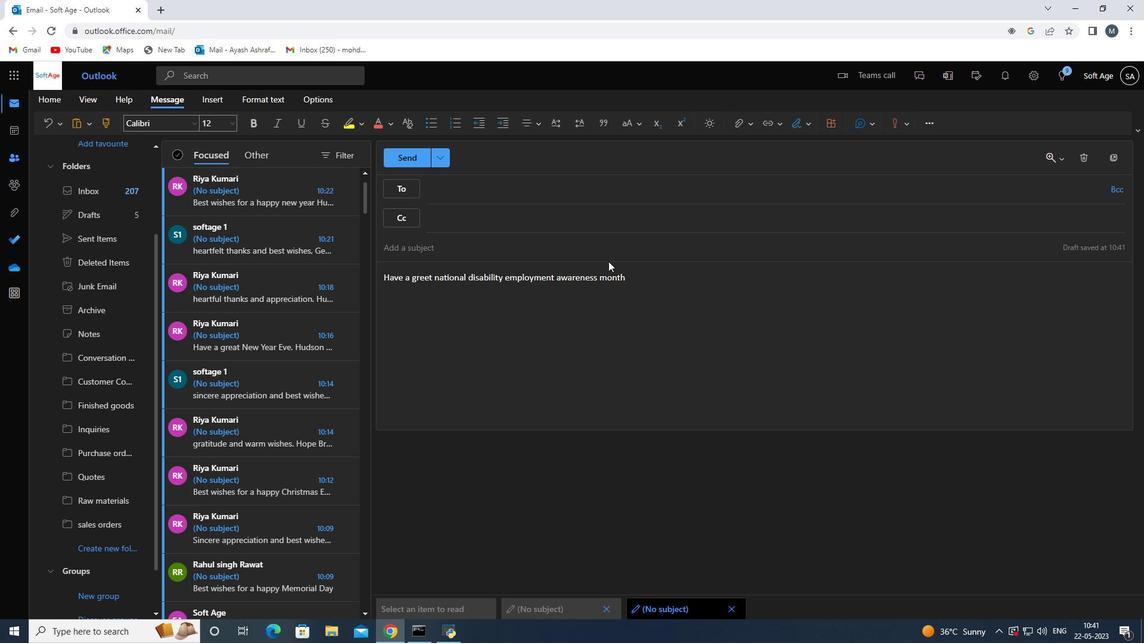 
Action: Mouse moved to (800, 131)
Screenshot: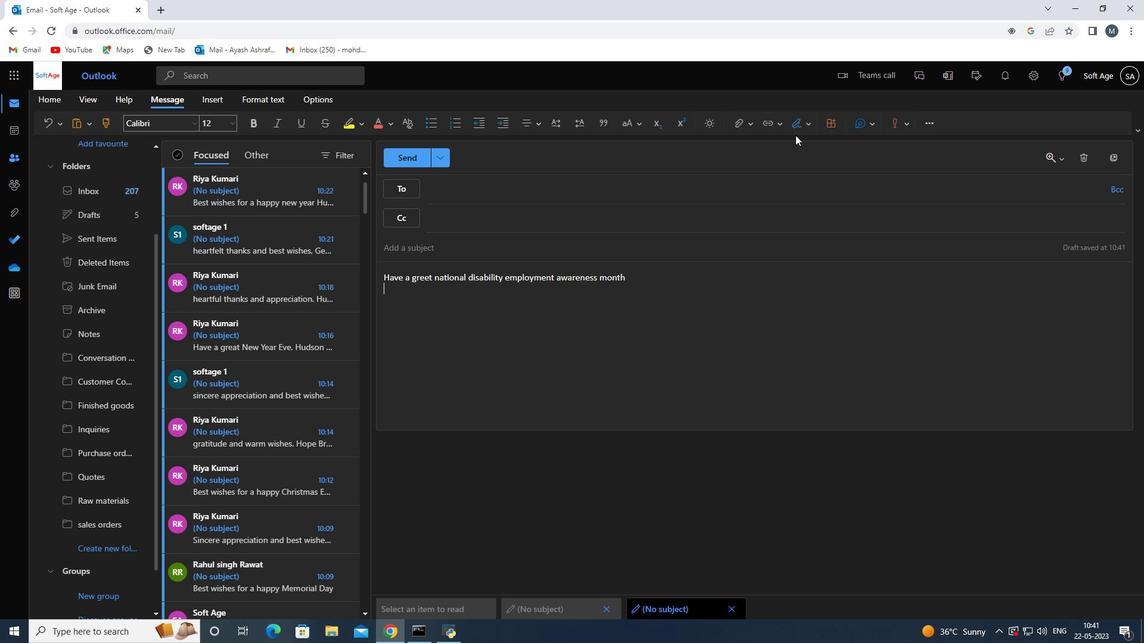 
Action: Mouse pressed left at (800, 131)
Screenshot: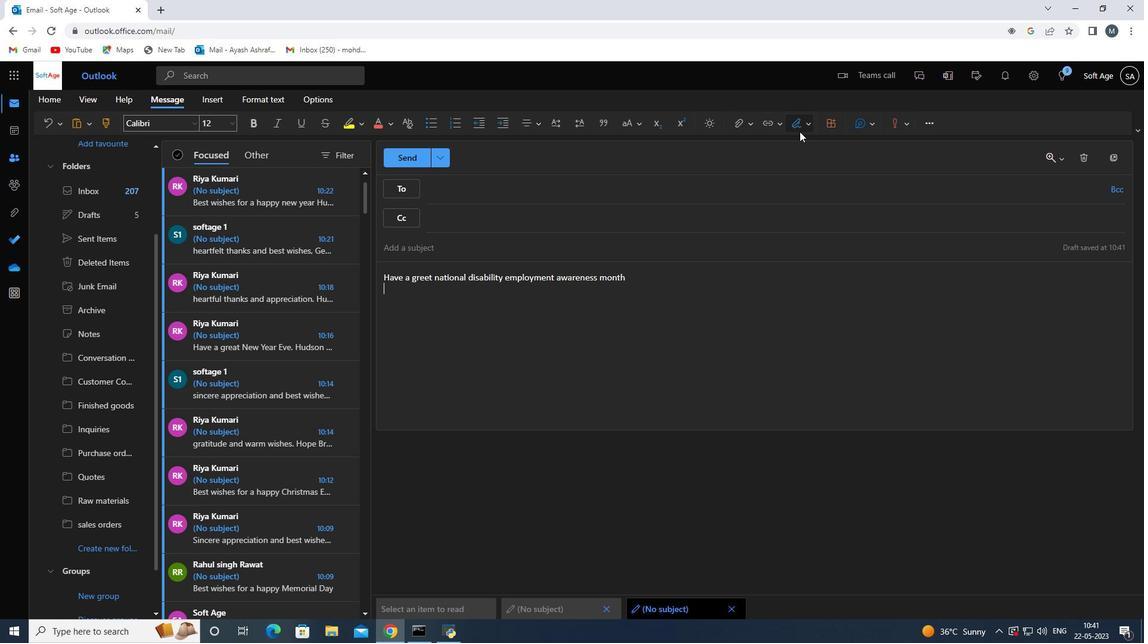 
Action: Mouse moved to (798, 153)
Screenshot: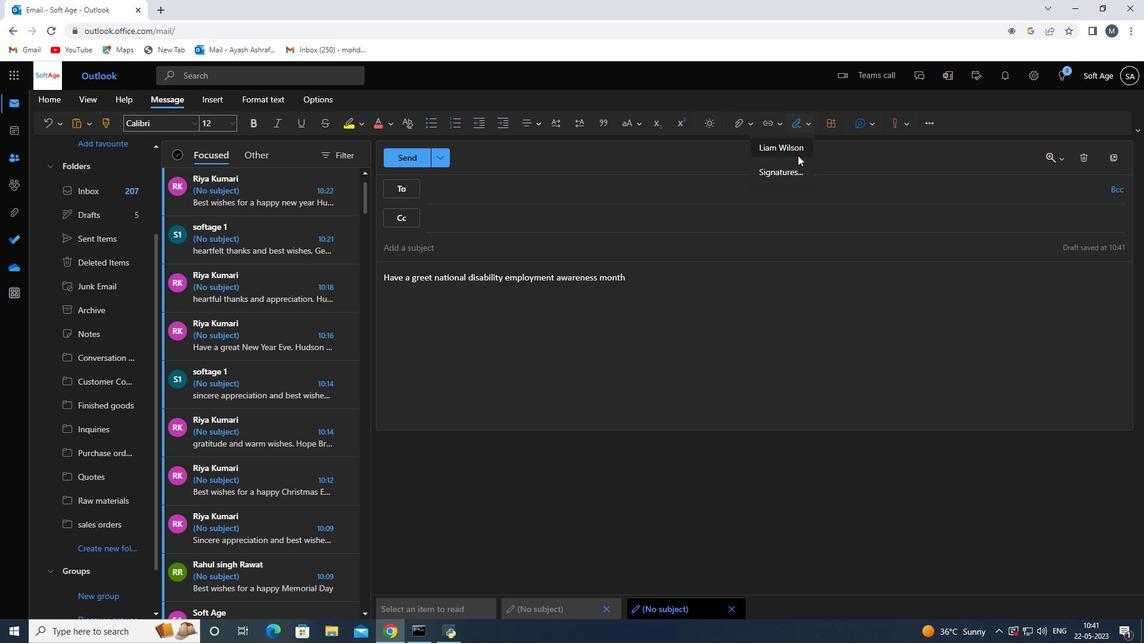 
Action: Mouse pressed left at (798, 153)
Screenshot: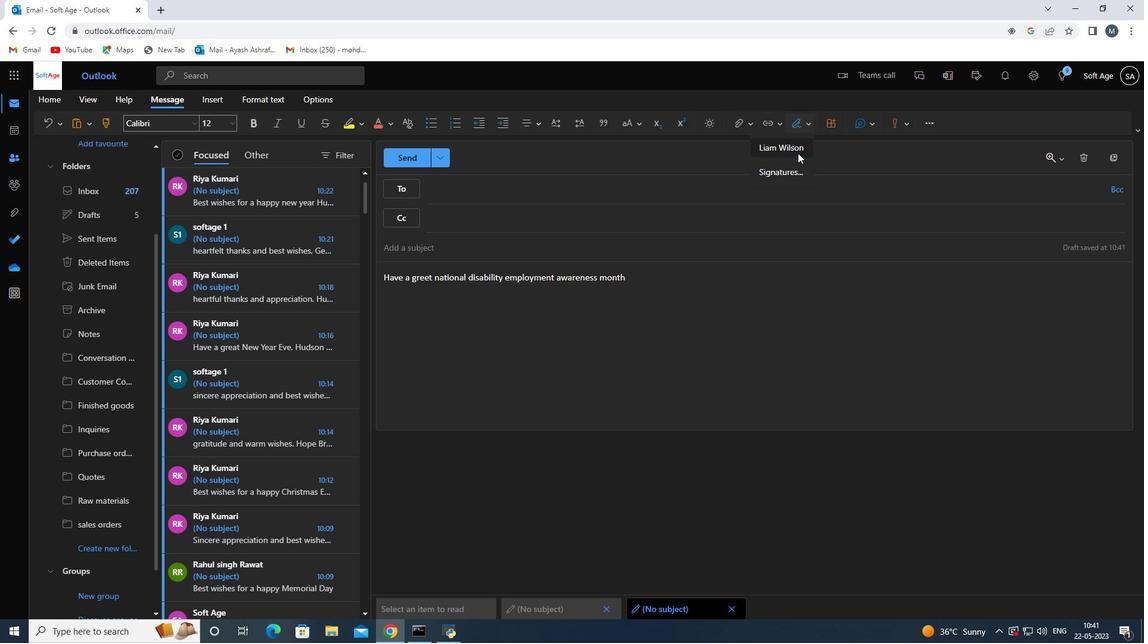 
Action: Mouse moved to (504, 190)
Screenshot: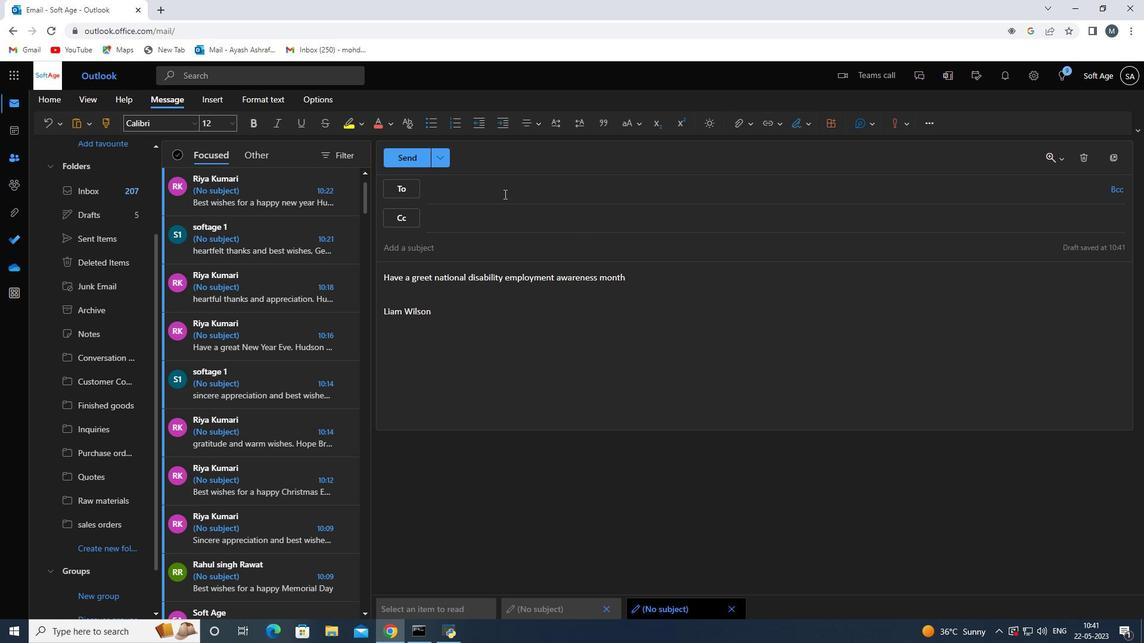 
Action: Mouse pressed left at (504, 190)
Screenshot: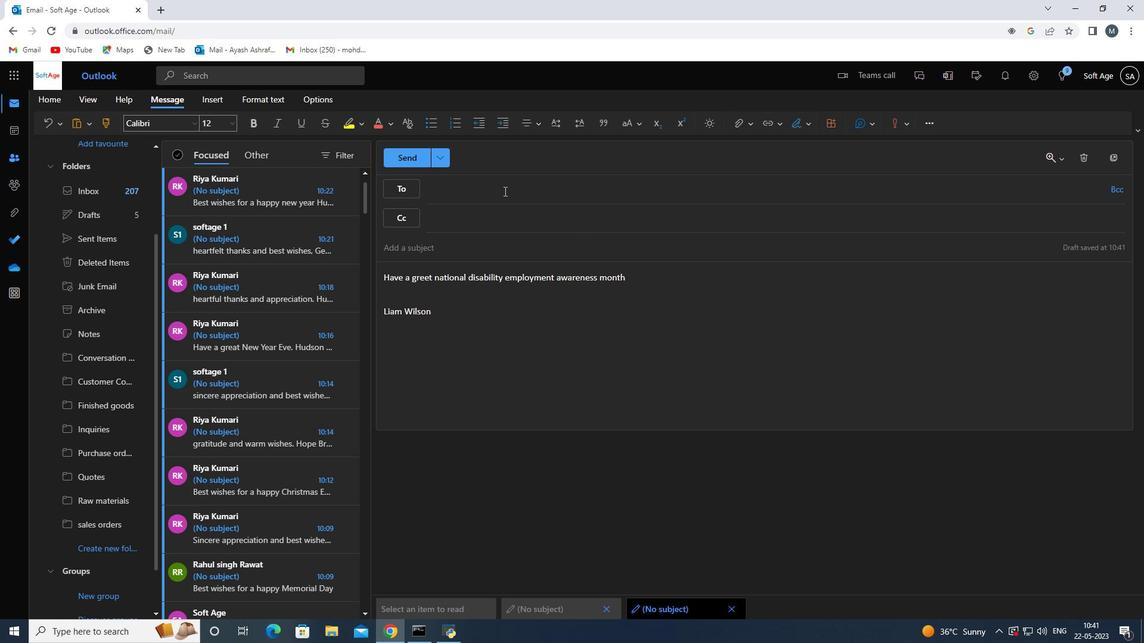 
Action: Key pressed sftage.3<Key.shift>@softage.net
Screenshot: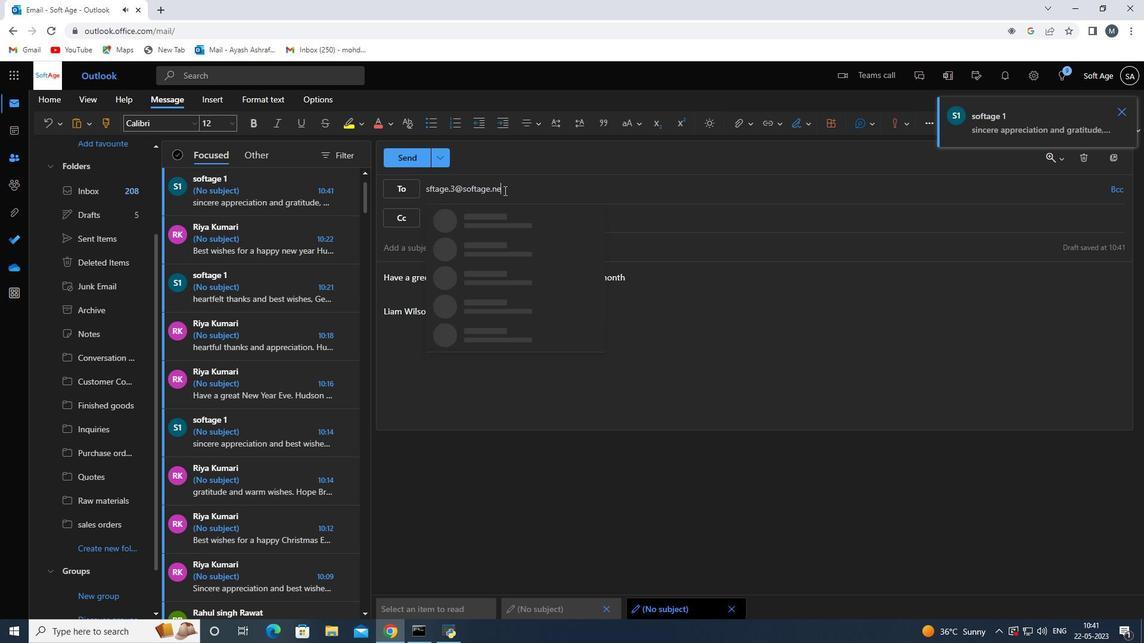 
Action: Mouse moved to (430, 191)
Screenshot: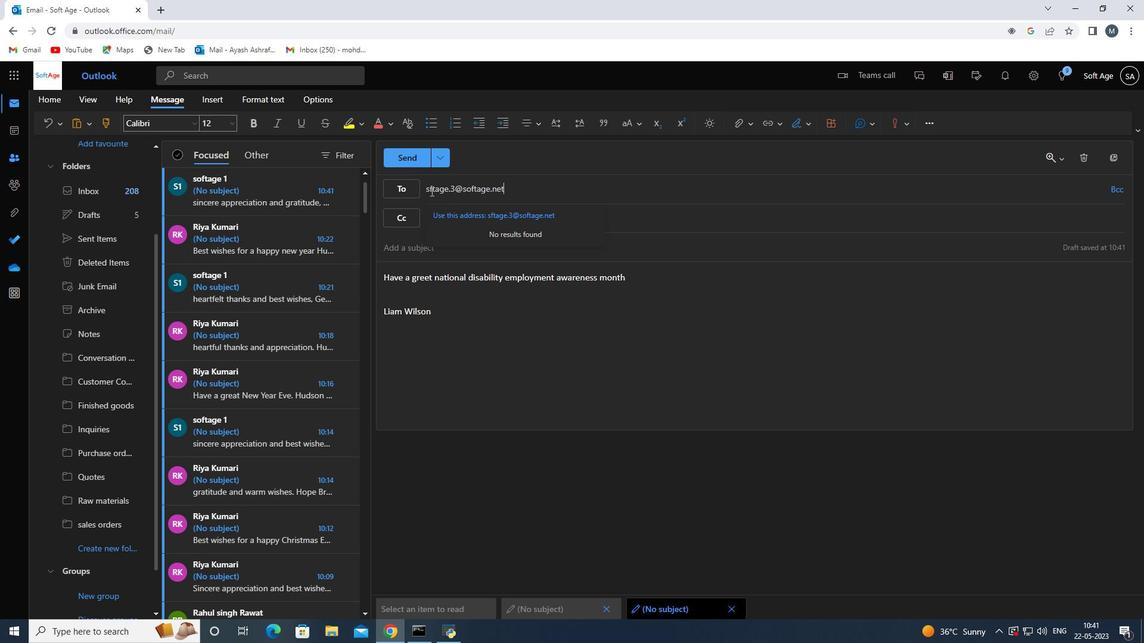 
Action: Mouse pressed left at (430, 191)
Screenshot: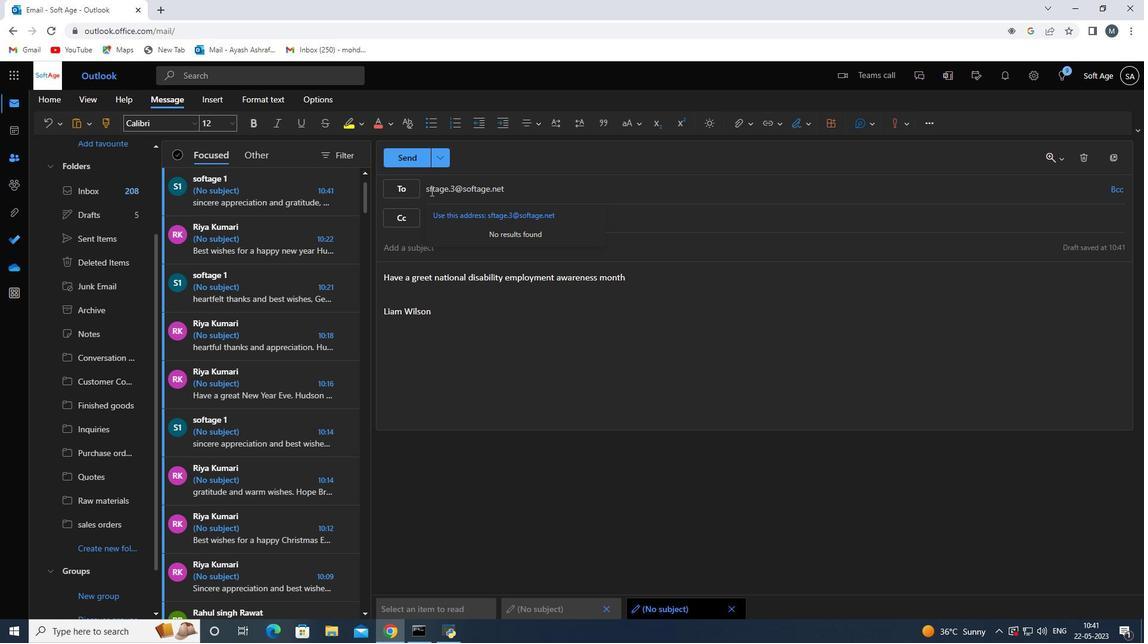 
Action: Mouse moved to (441, 190)
Screenshot: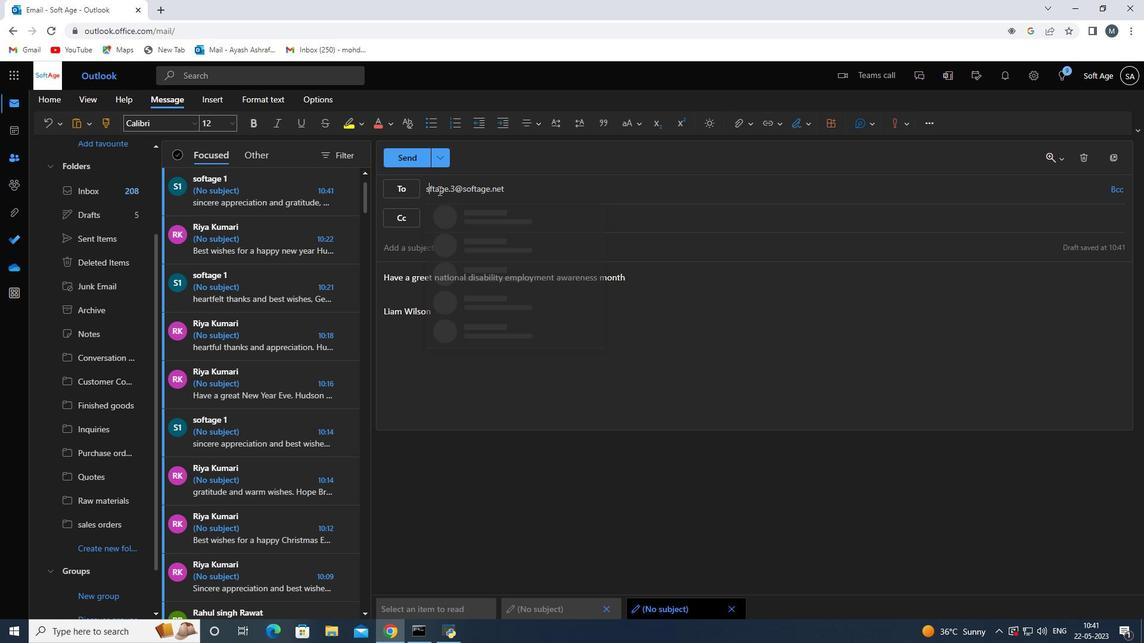 
Action: Key pressed o
Screenshot: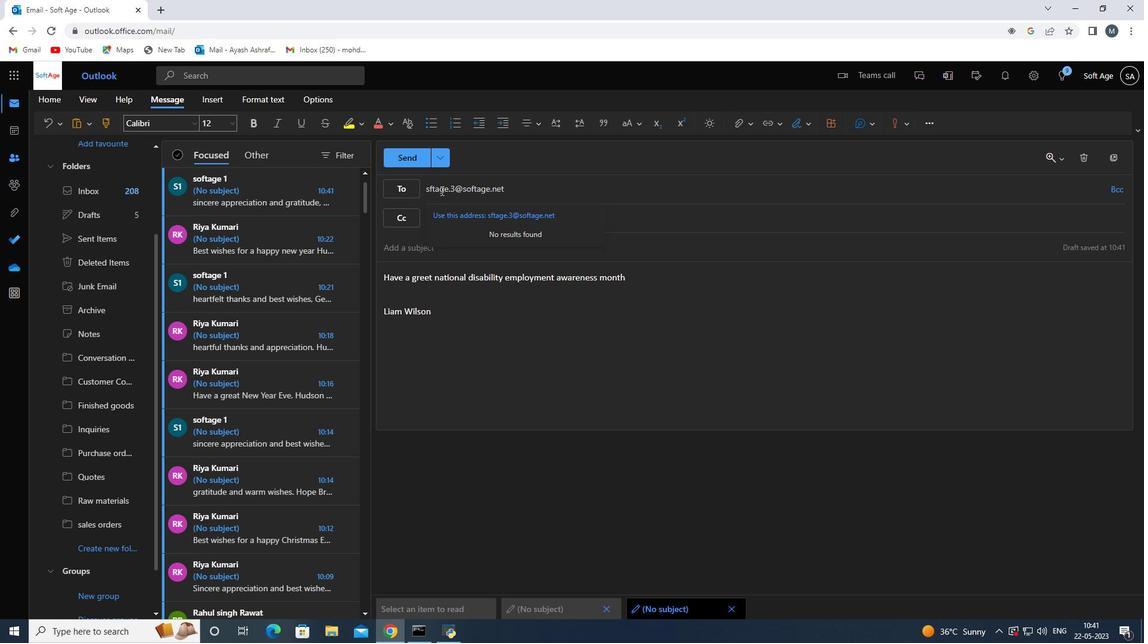
Action: Mouse moved to (496, 222)
Screenshot: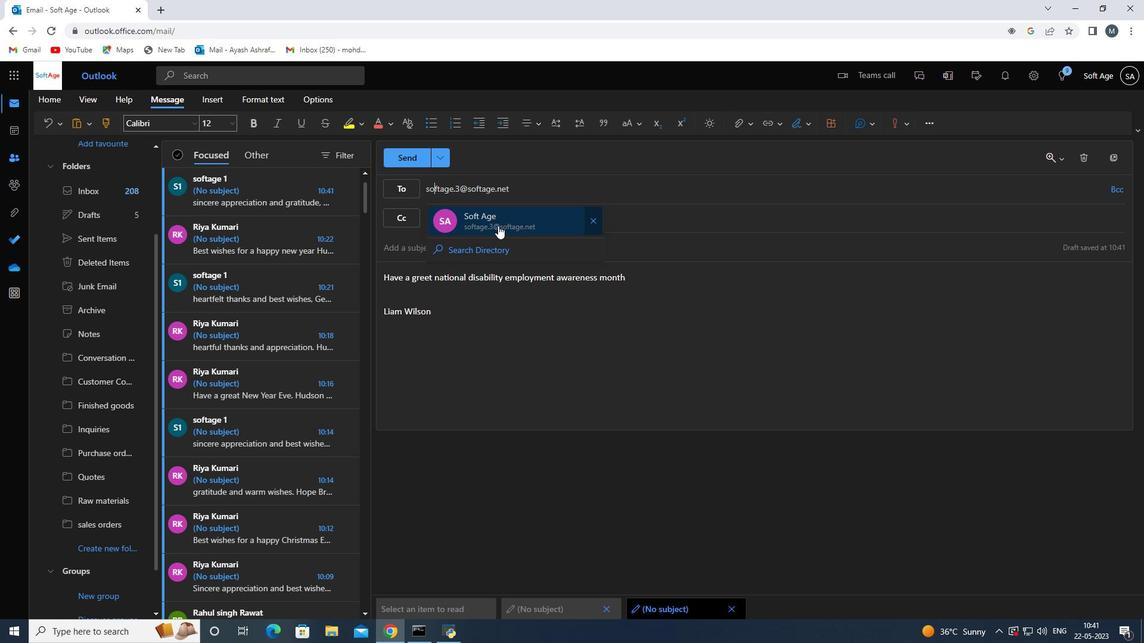 
Action: Mouse pressed left at (496, 222)
Screenshot: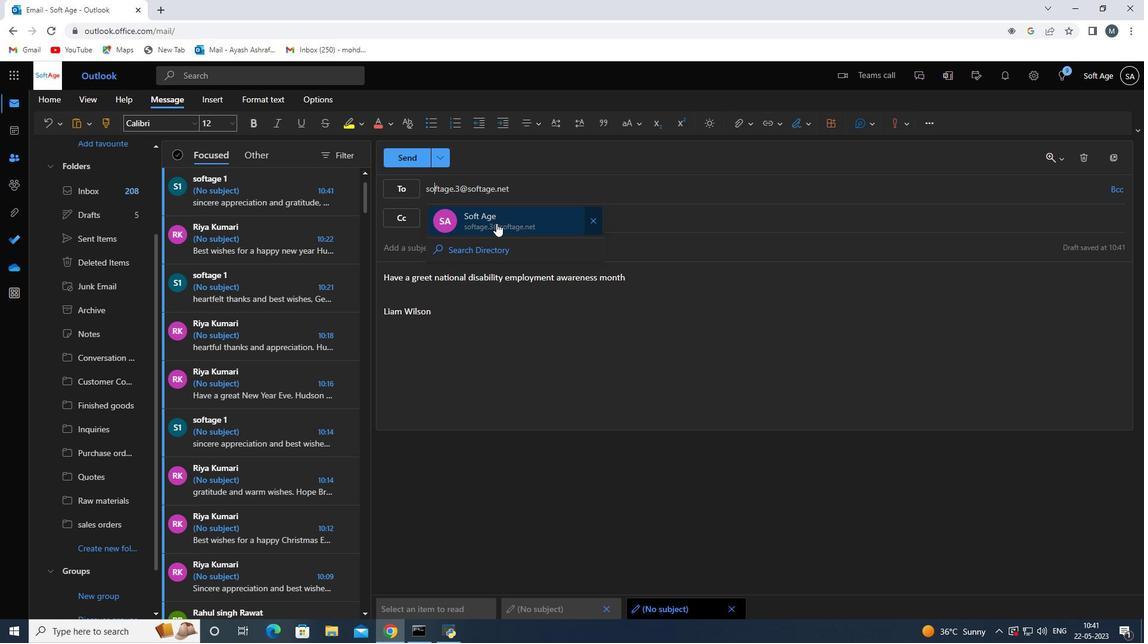 
Action: Mouse moved to (112, 507)
Screenshot: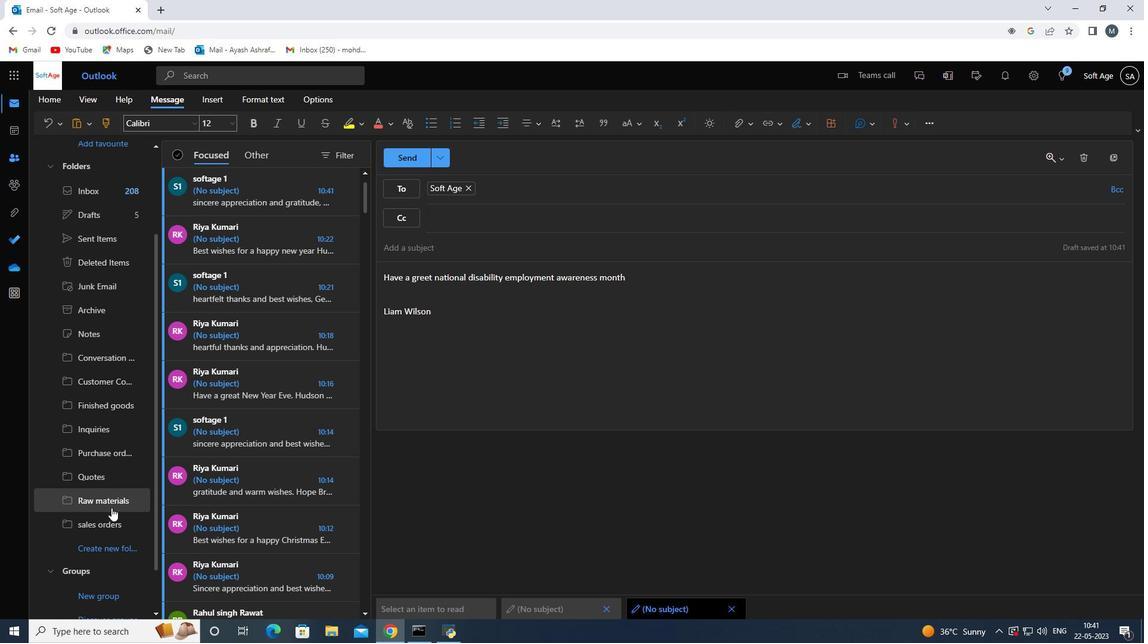 
Action: Mouse scrolled (112, 506) with delta (0, 0)
Screenshot: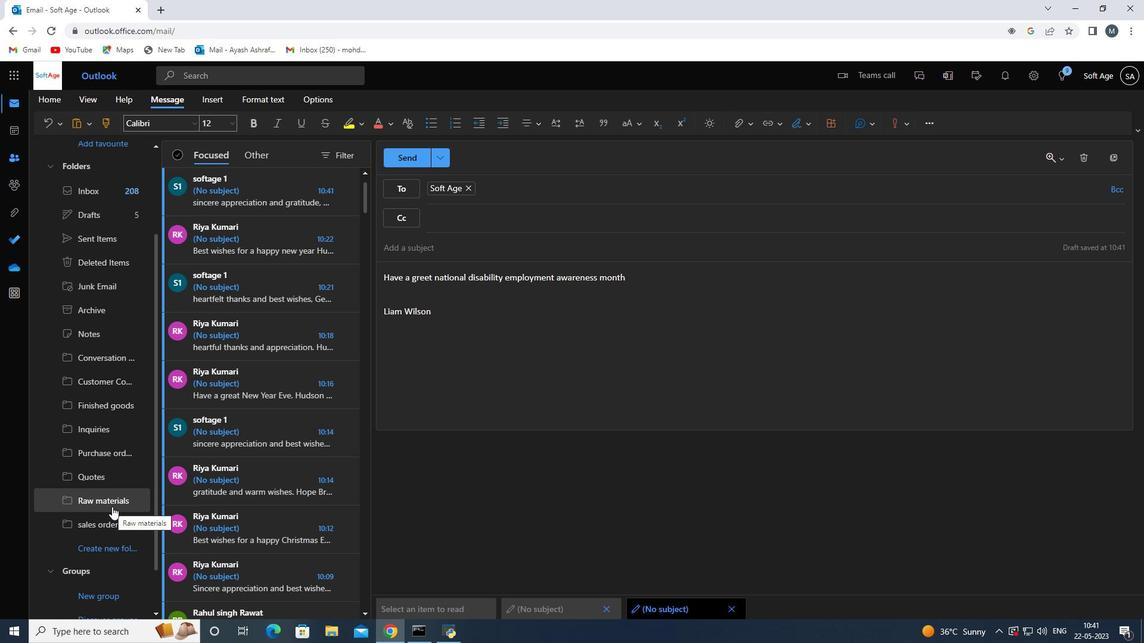 
Action: Mouse moved to (110, 508)
Screenshot: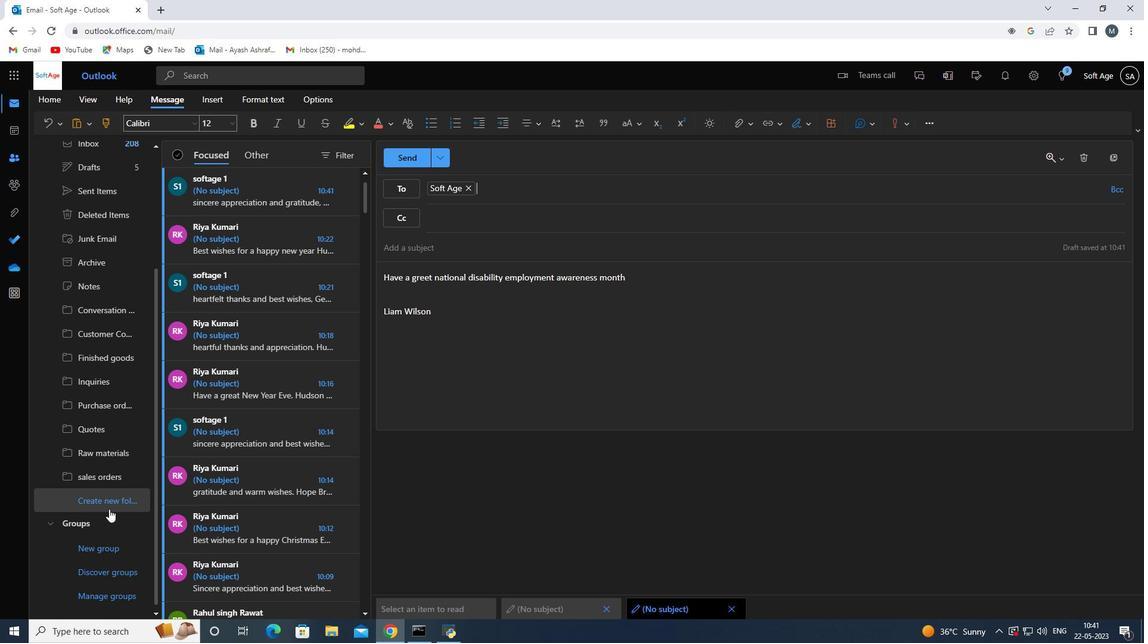 
Action: Mouse pressed left at (110, 508)
Screenshot: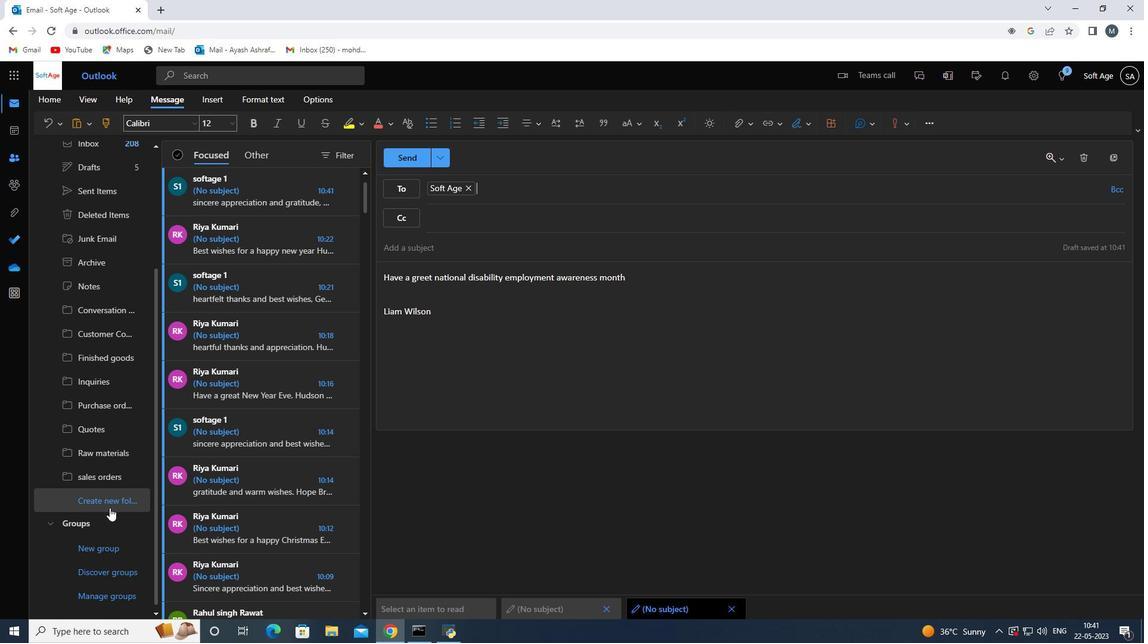 
Action: Mouse moved to (105, 502)
Screenshot: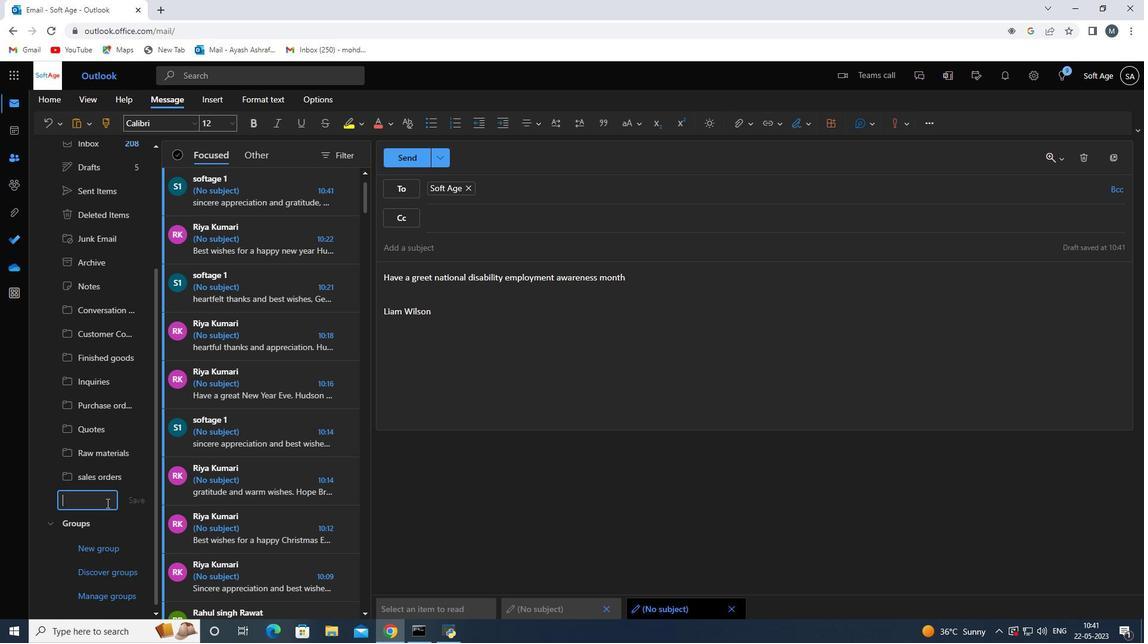 
Action: Mouse pressed left at (105, 502)
Screenshot: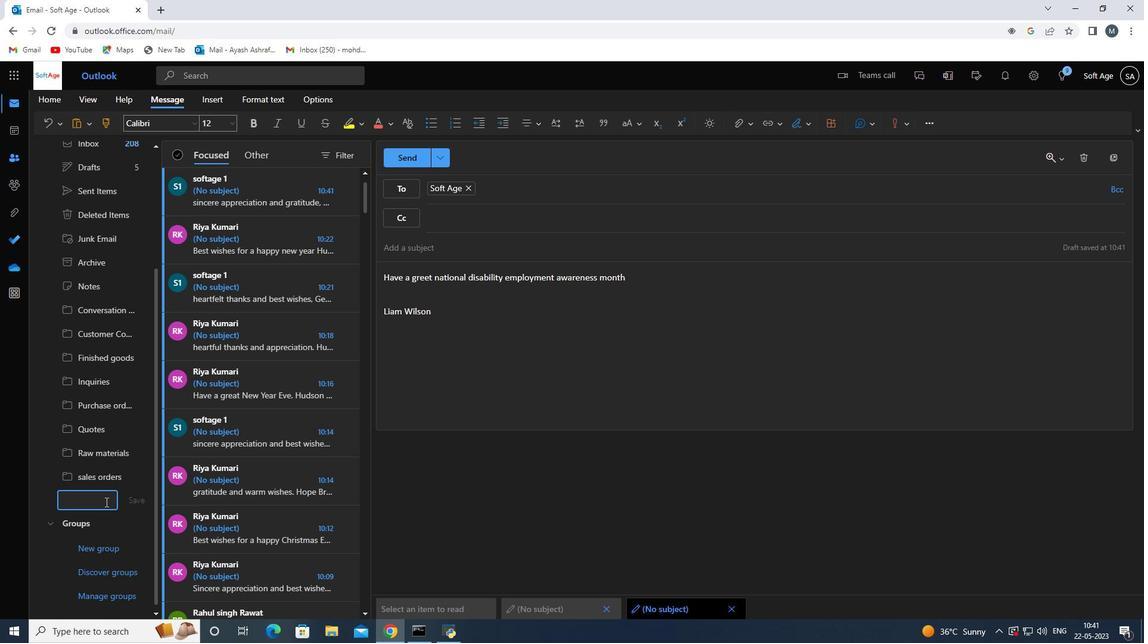 
Action: Mouse moved to (104, 501)
Screenshot: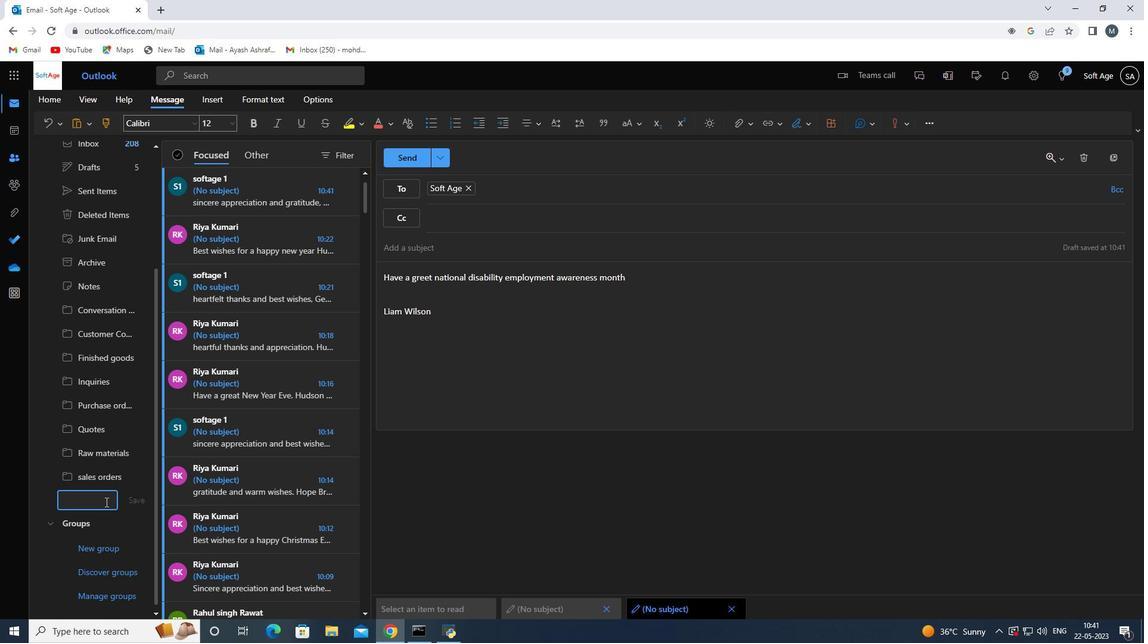 
Action: Key pressed <Key.shift>warranty<Key.space>ck<Key.backspace>laims<Key.space>
Screenshot: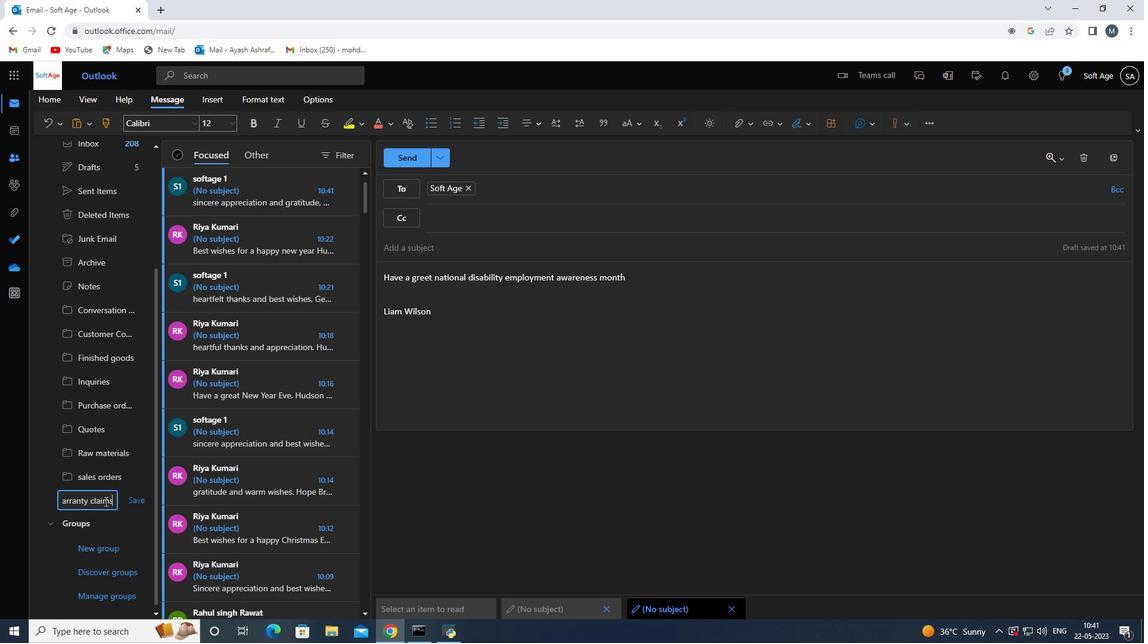 
Action: Mouse moved to (135, 504)
Screenshot: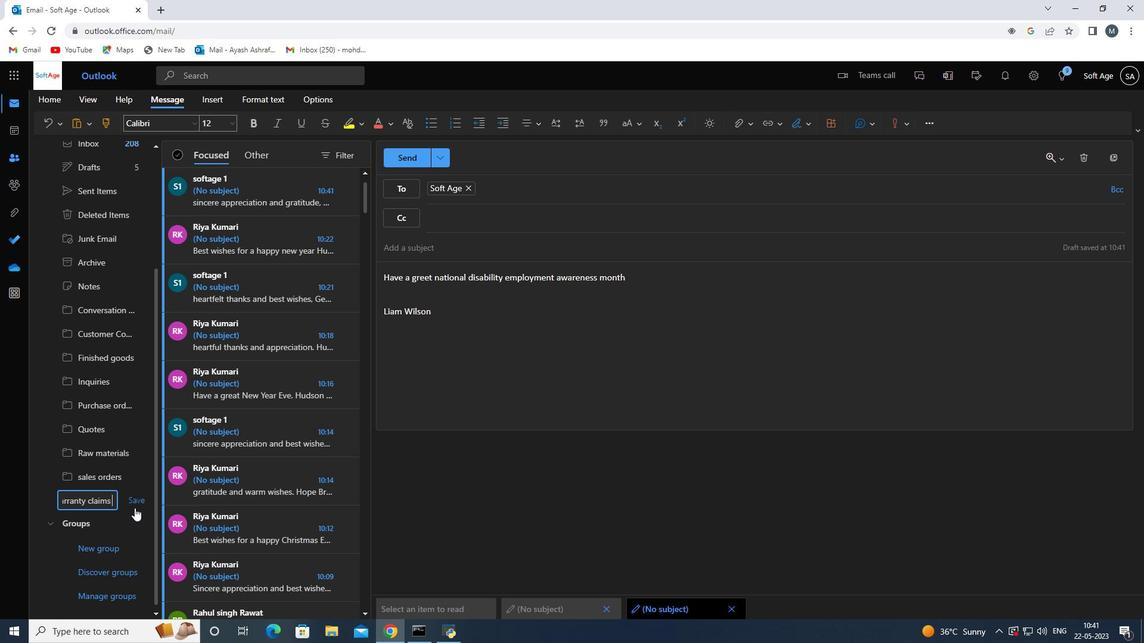 
Action: Mouse pressed left at (135, 504)
Screenshot: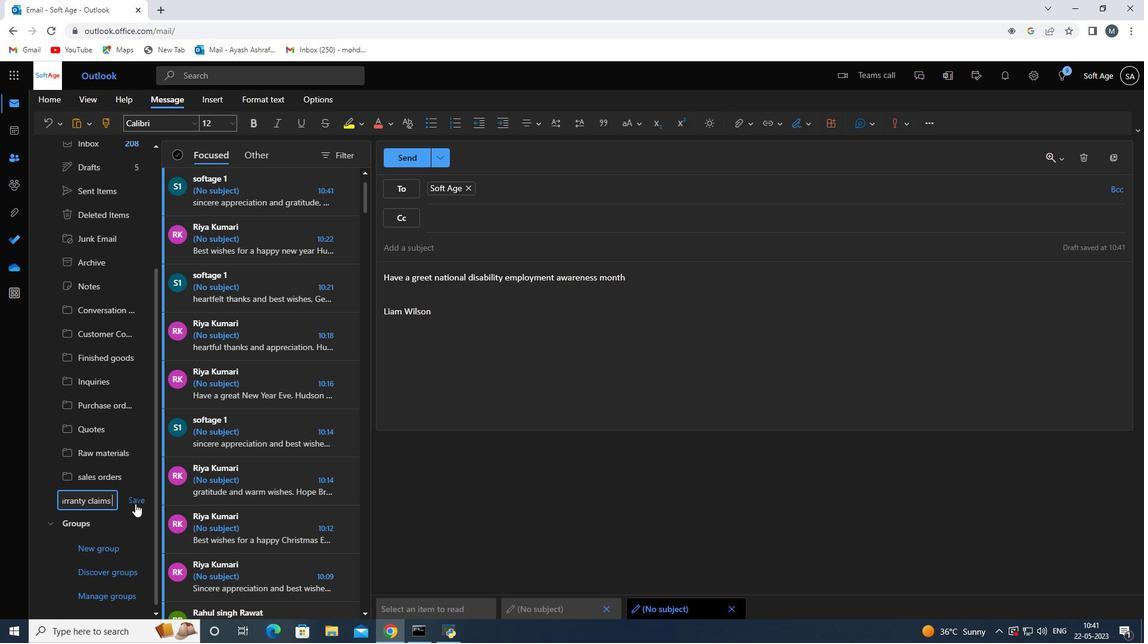 
Action: Mouse moved to (306, 433)
Screenshot: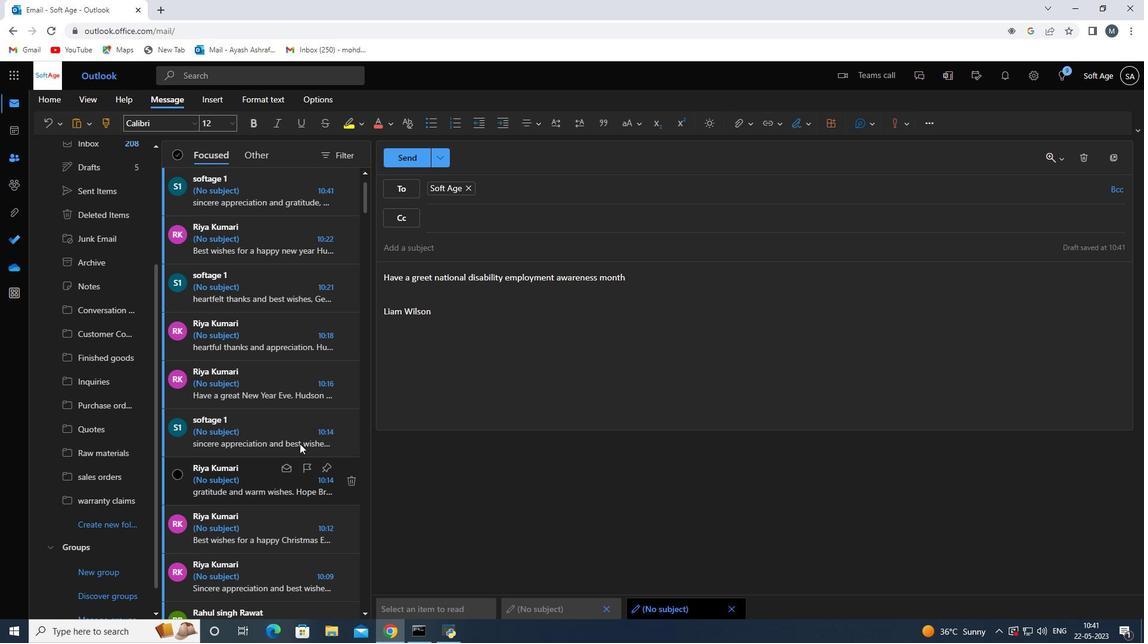 
Action: Mouse scrolled (306, 434) with delta (0, 0)
Screenshot: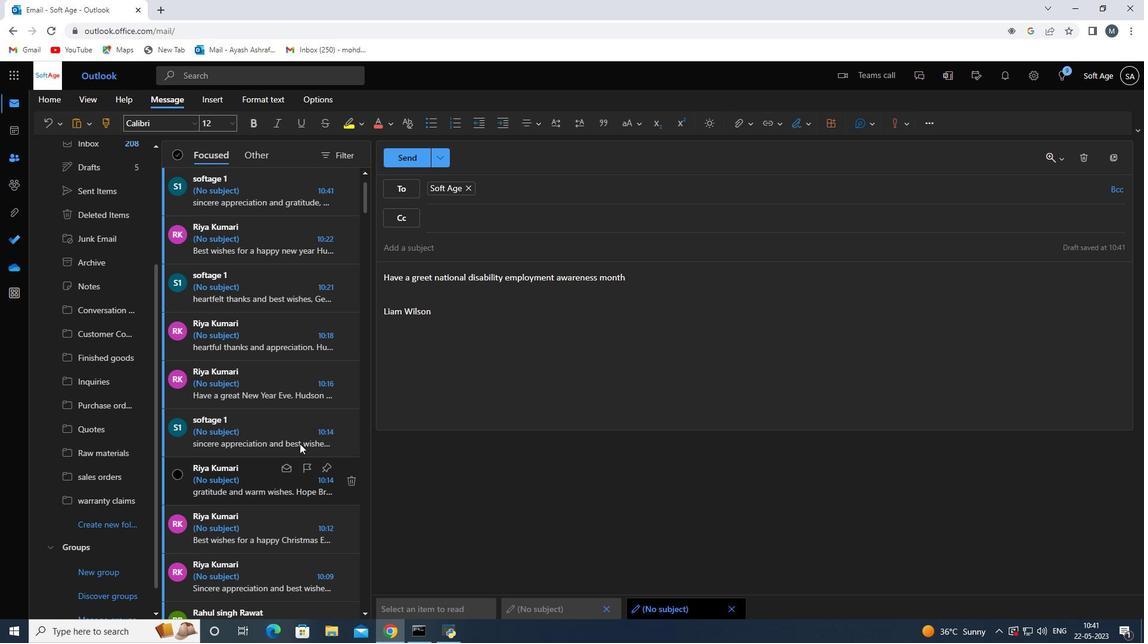 
Action: Mouse moved to (307, 432)
Screenshot: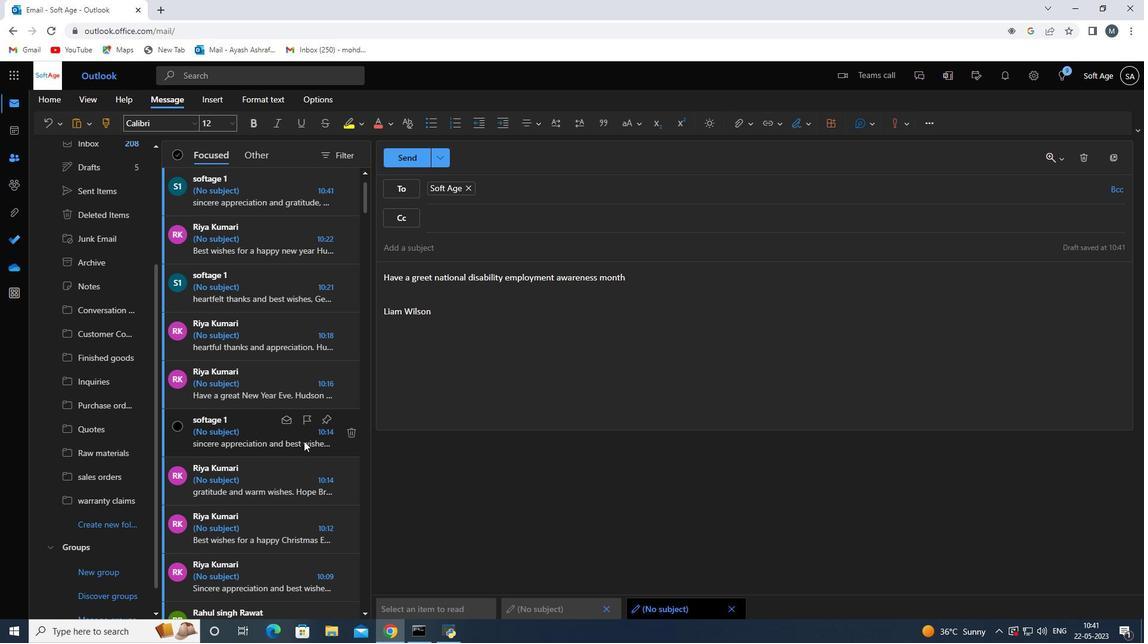 
Action: Mouse scrolled (307, 433) with delta (0, 0)
Screenshot: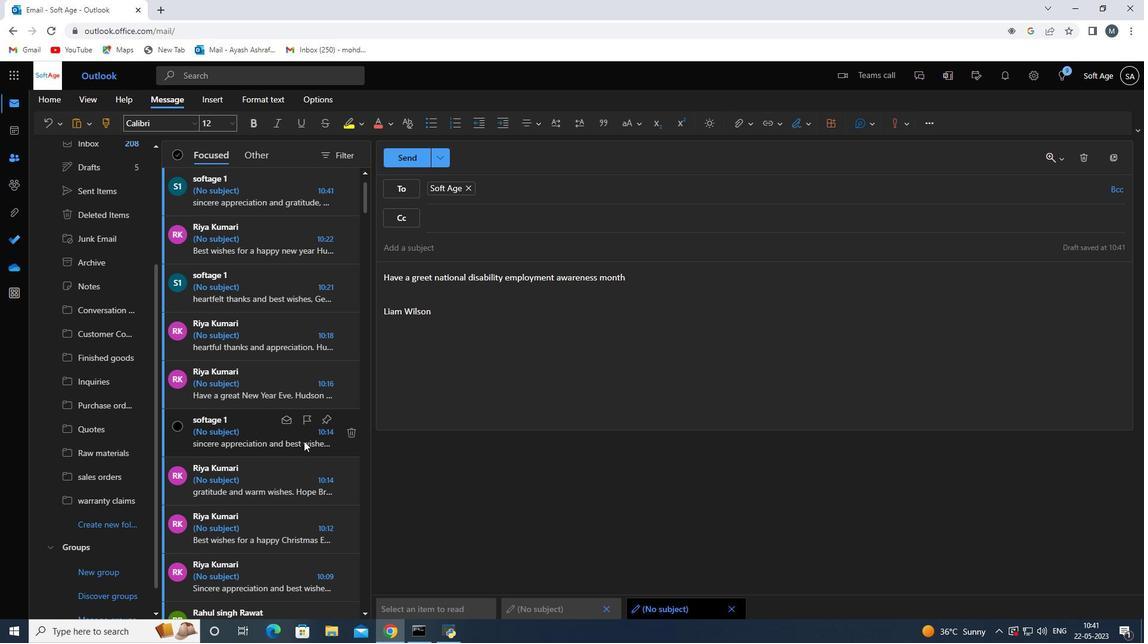 
Action: Mouse moved to (308, 432)
Screenshot: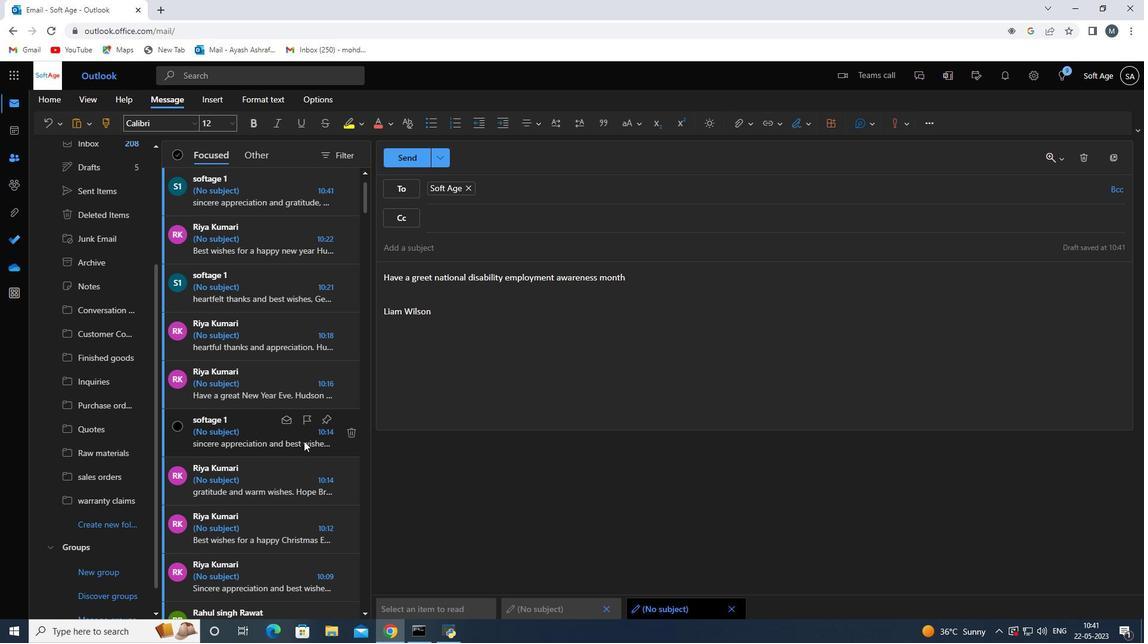 
Action: Mouse scrolled (307, 432) with delta (0, 0)
Screenshot: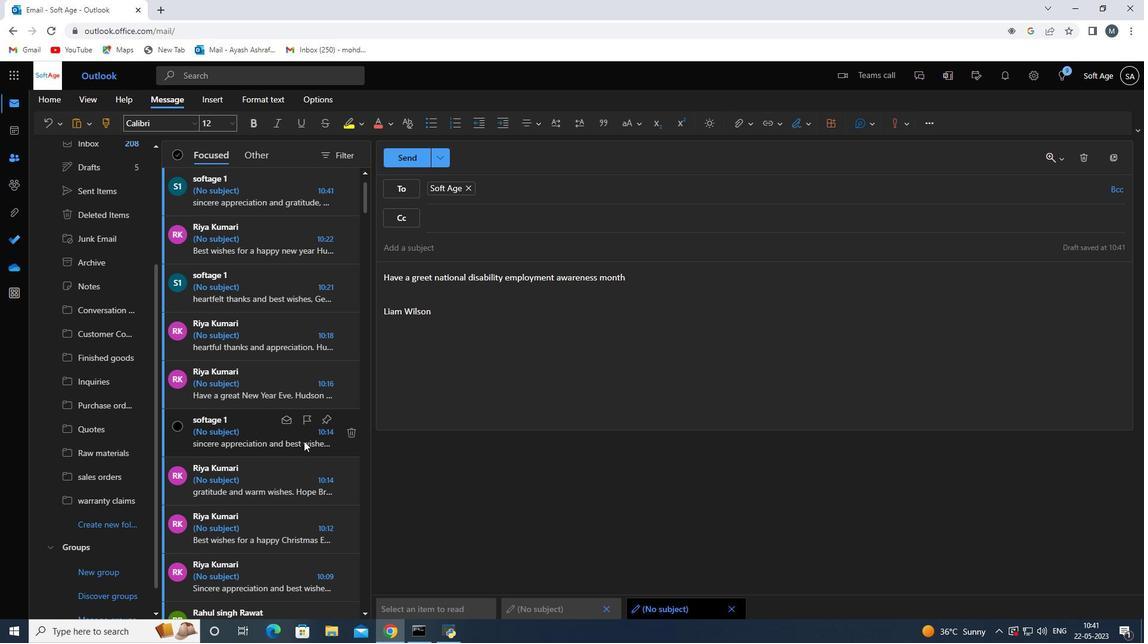 
Action: Mouse scrolled (308, 432) with delta (0, 0)
Screenshot: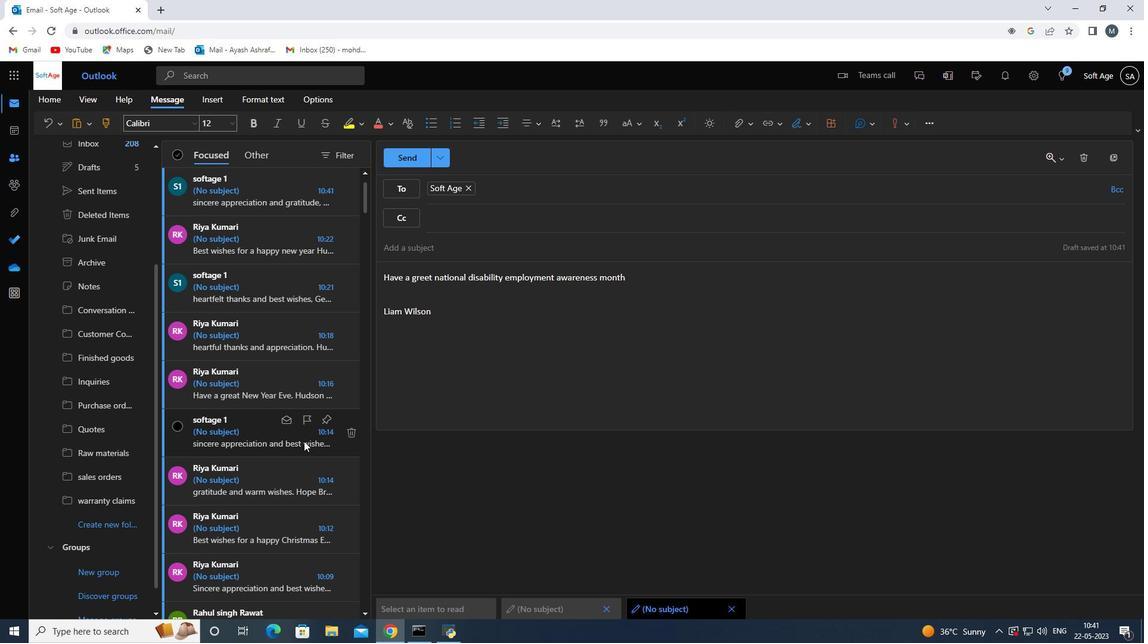 
Action: Mouse moved to (310, 430)
Screenshot: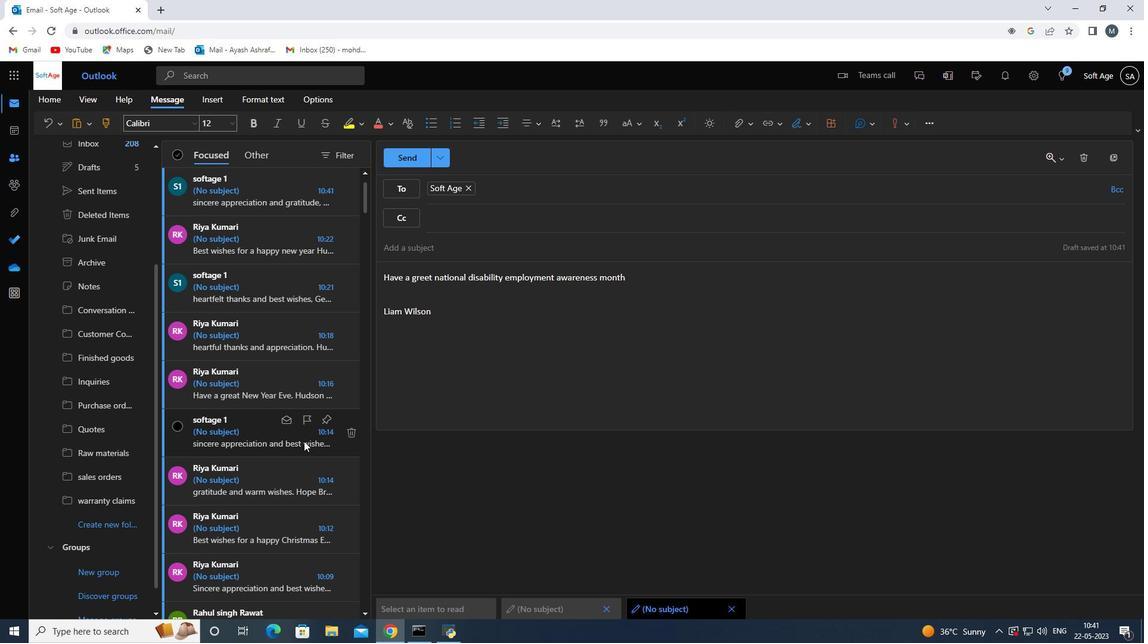 
Action: Mouse scrolled (310, 431) with delta (0, 0)
Screenshot: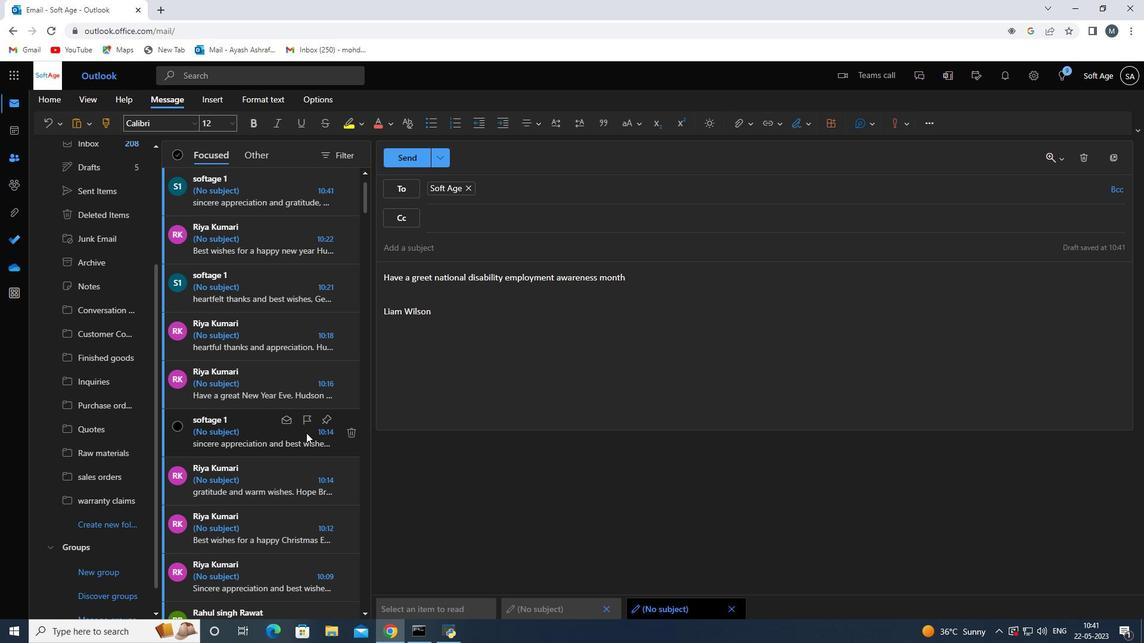 
Action: Mouse moved to (407, 156)
Screenshot: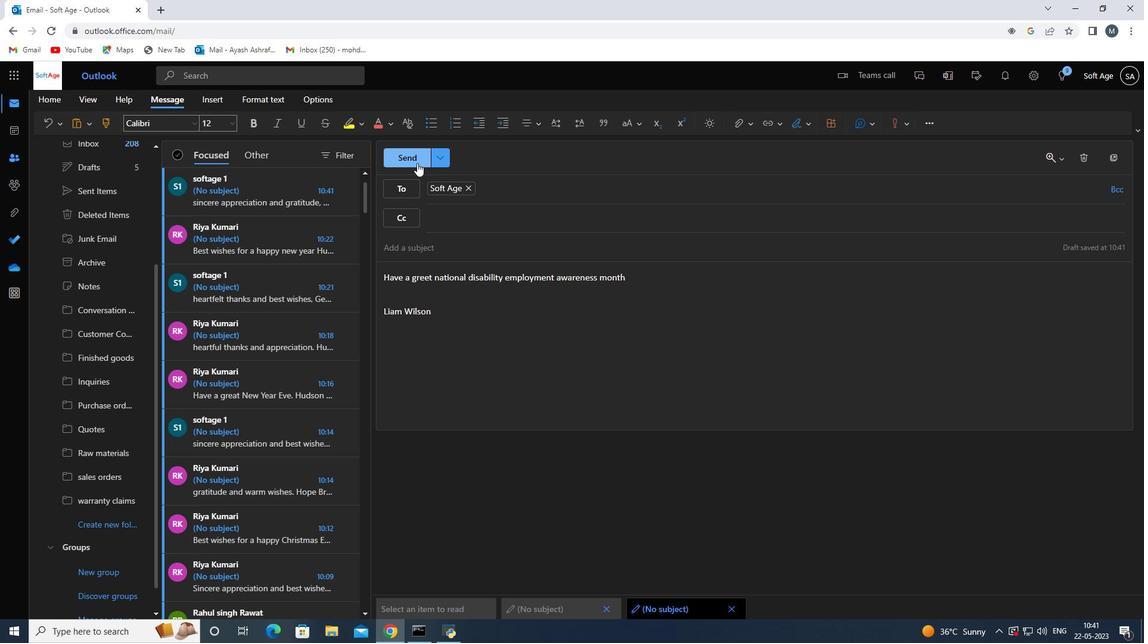 
Action: Mouse pressed left at (407, 156)
Screenshot: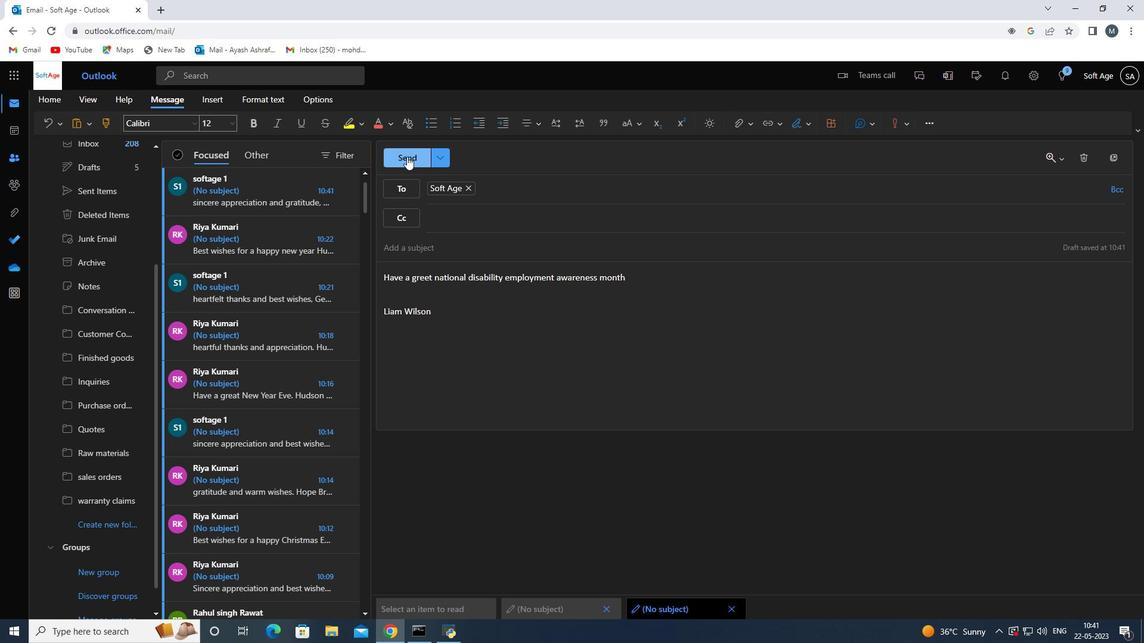 
Action: Mouse moved to (564, 373)
Screenshot: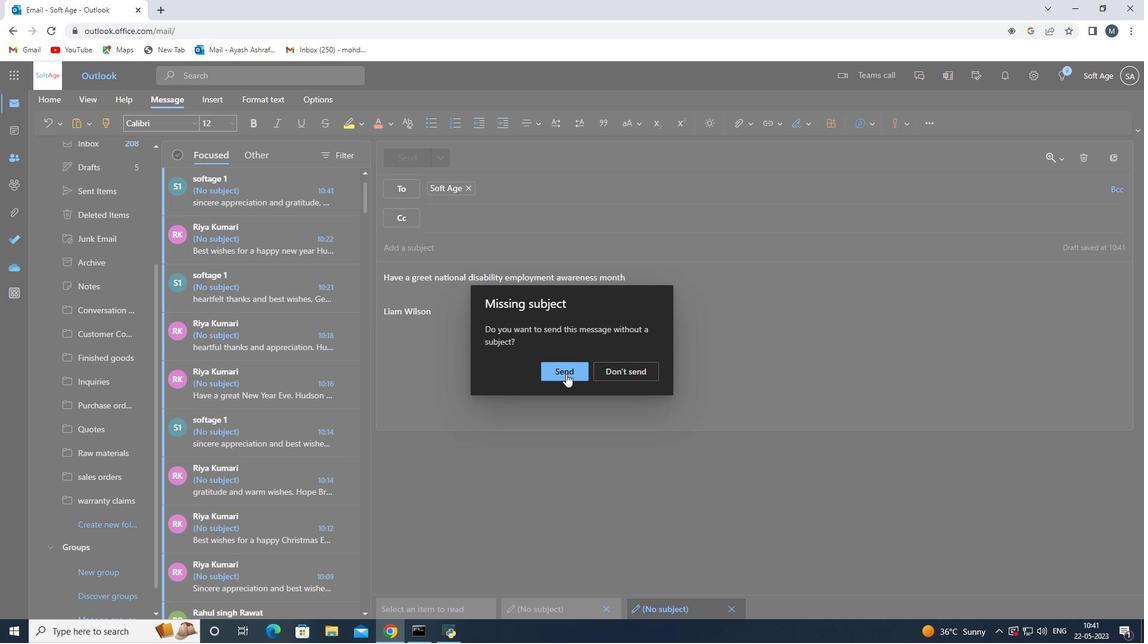 
Action: Mouse pressed left at (564, 373)
Screenshot: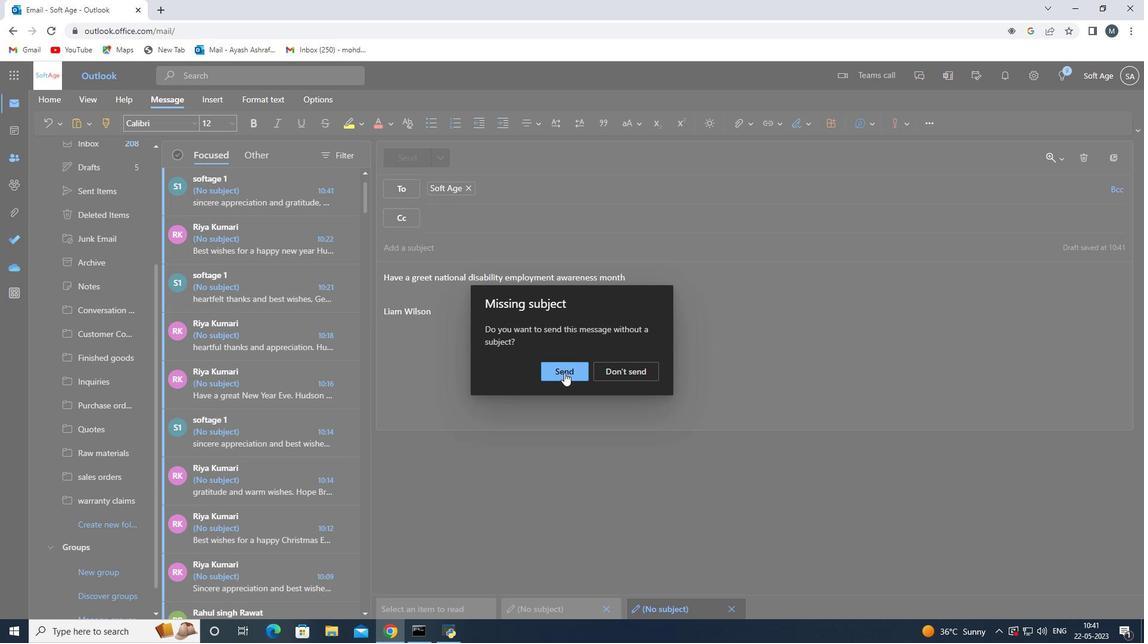 
